 Task: Find connections with filter location Francisco Beltrão with filter topic #realtorwith filter profile language English with filter current company Next Education with filter school DAV UNIVERSITY, JALANDHAR with filter industry Marketing Services with filter service category Accounting with filter keywords title Engineer
Action: Mouse moved to (499, 91)
Screenshot: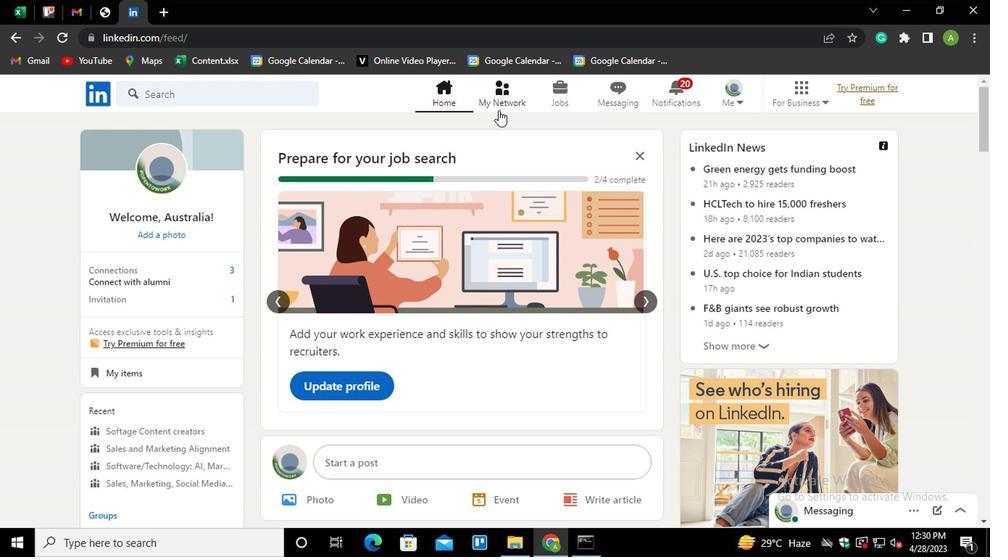 
Action: Mouse pressed left at (499, 91)
Screenshot: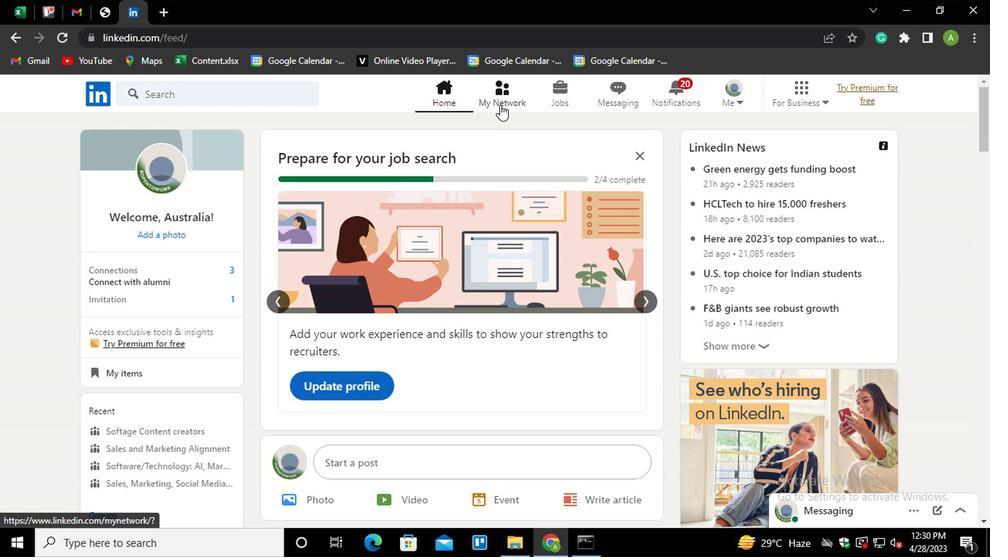 
Action: Mouse moved to (176, 164)
Screenshot: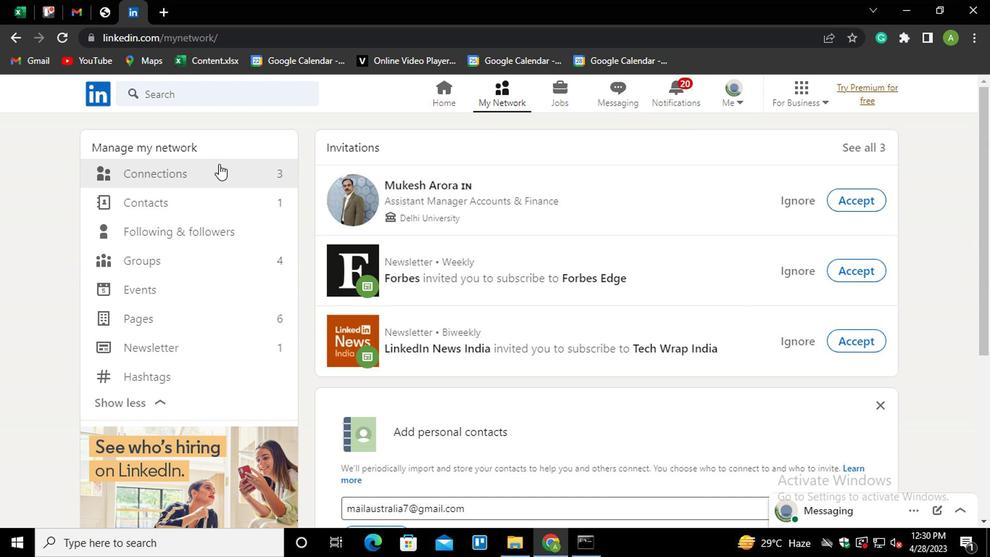 
Action: Mouse pressed left at (176, 164)
Screenshot: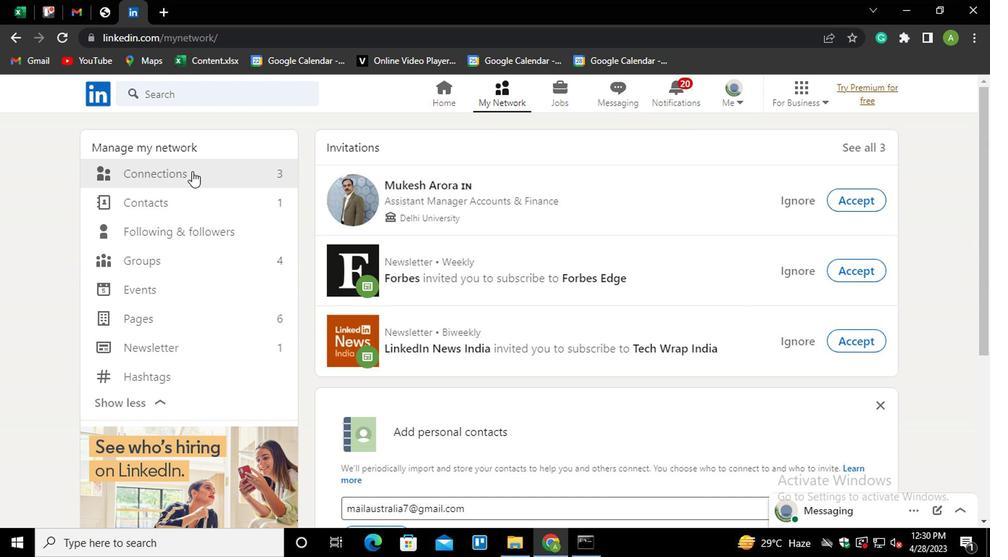 
Action: Mouse moved to (581, 171)
Screenshot: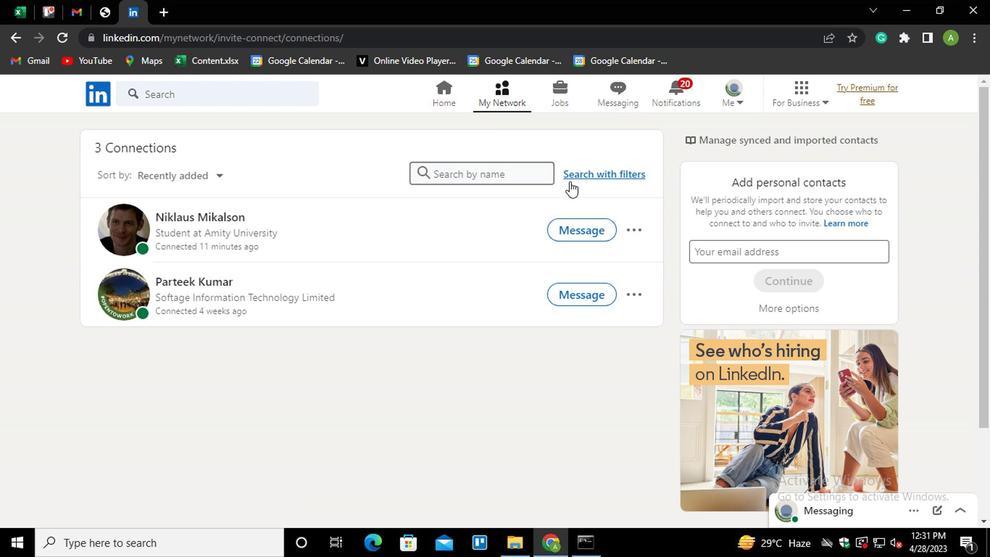 
Action: Mouse pressed left at (581, 171)
Screenshot: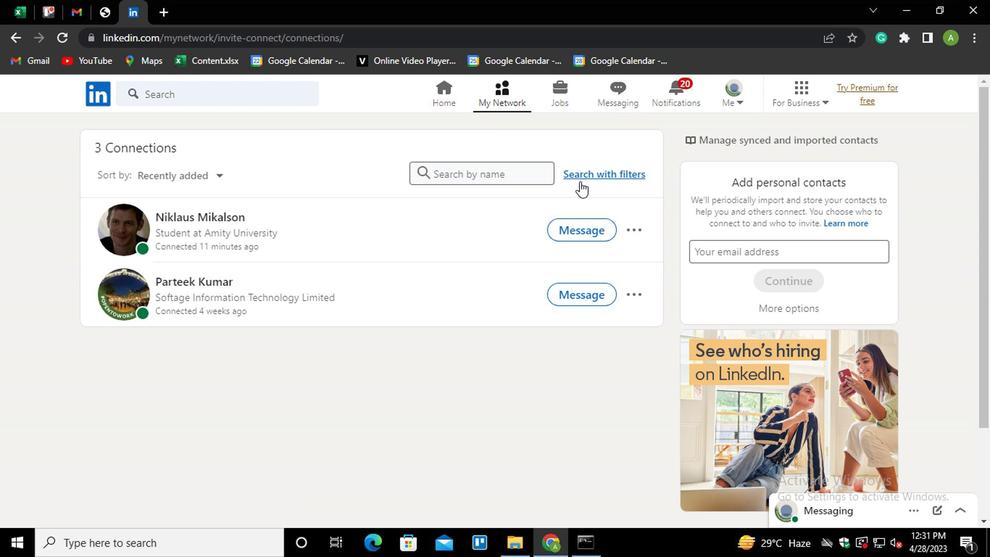 
Action: Mouse moved to (544, 124)
Screenshot: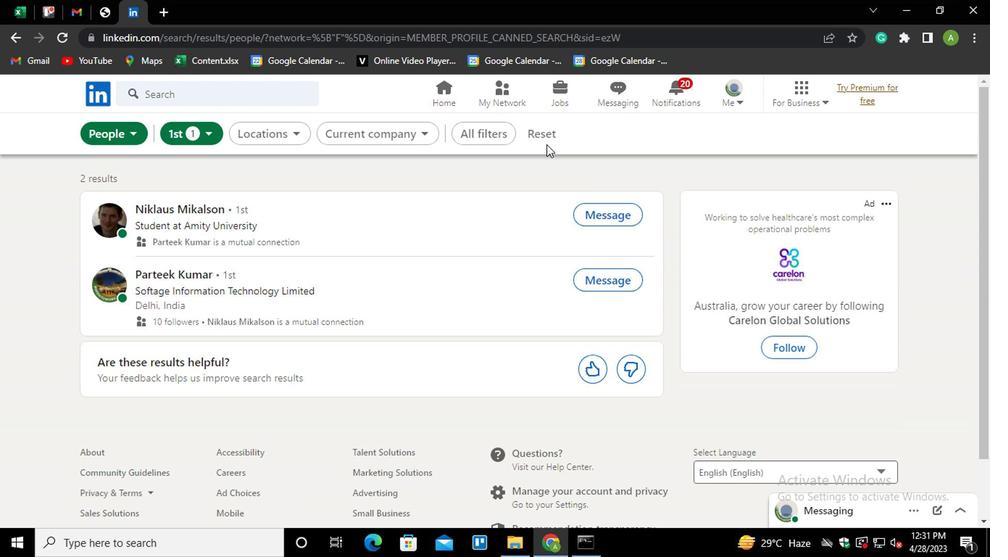 
Action: Mouse pressed left at (544, 124)
Screenshot: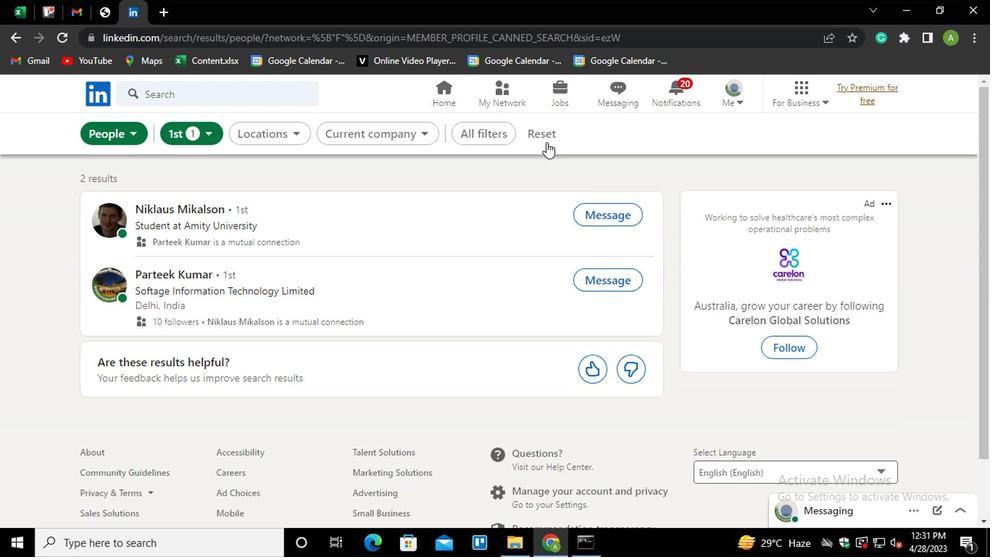 
Action: Mouse moved to (526, 121)
Screenshot: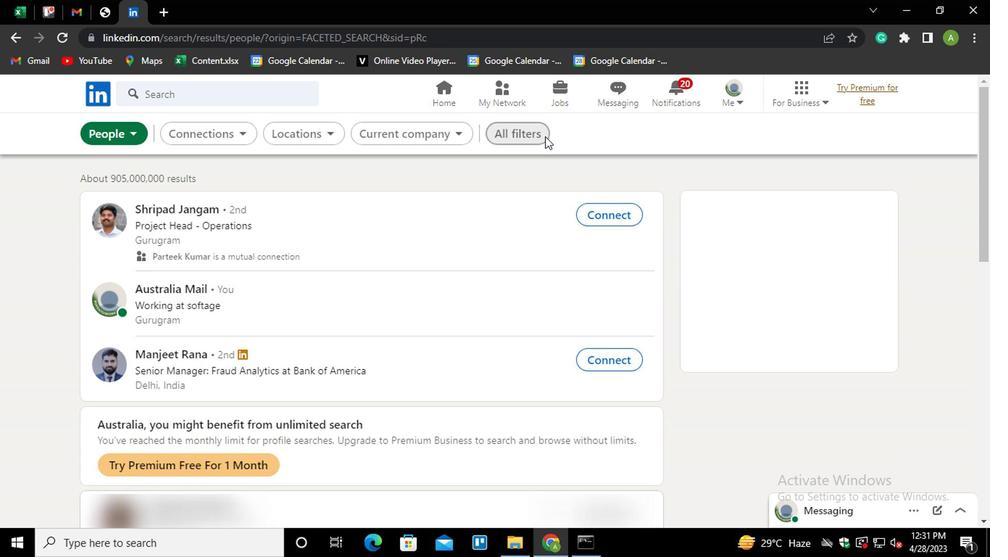 
Action: Mouse pressed left at (526, 121)
Screenshot: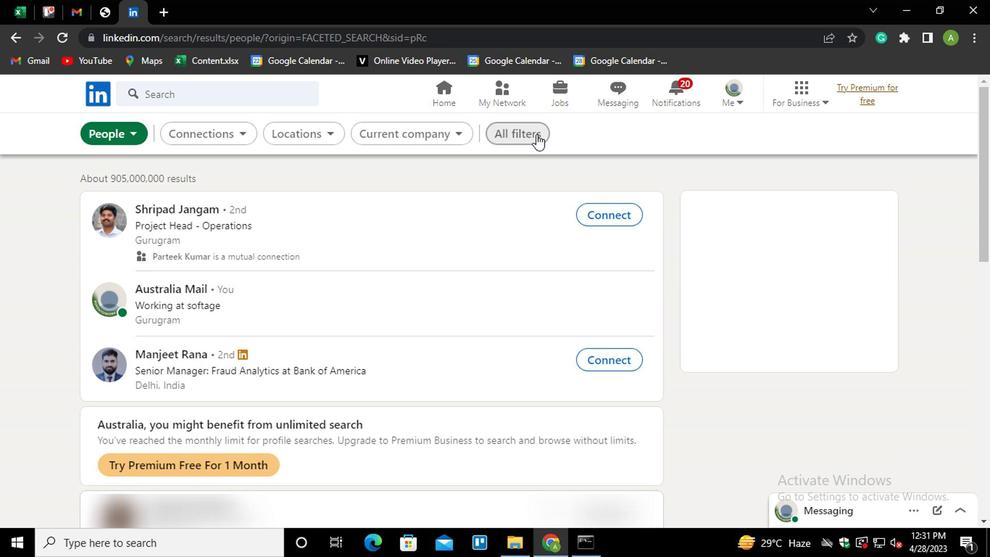
Action: Mouse moved to (734, 328)
Screenshot: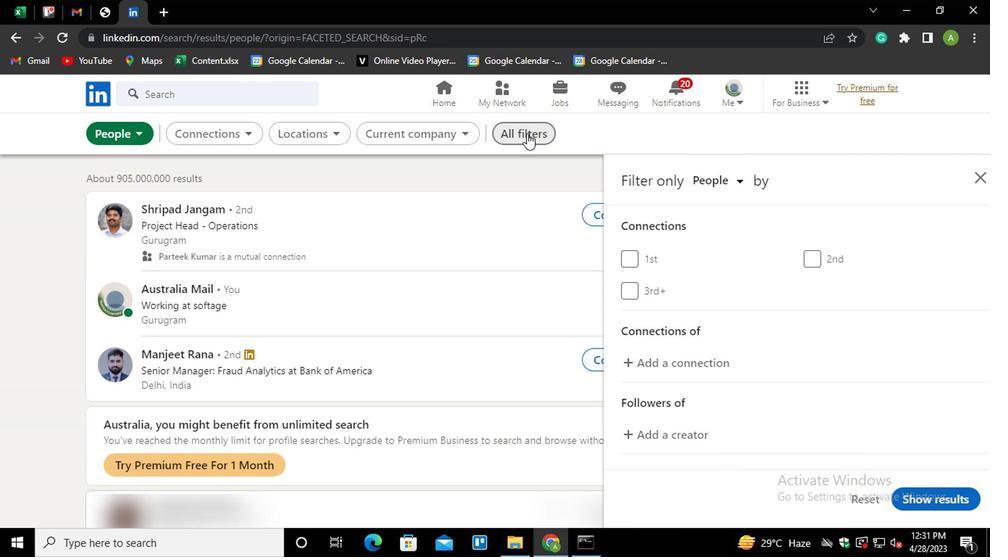 
Action: Mouse scrolled (734, 328) with delta (0, 0)
Screenshot: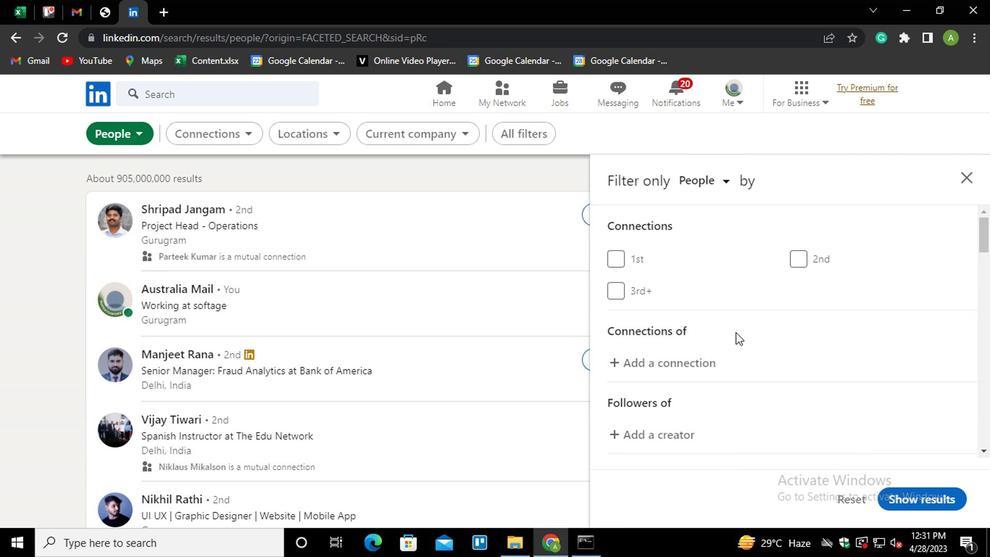 
Action: Mouse scrolled (734, 328) with delta (0, 0)
Screenshot: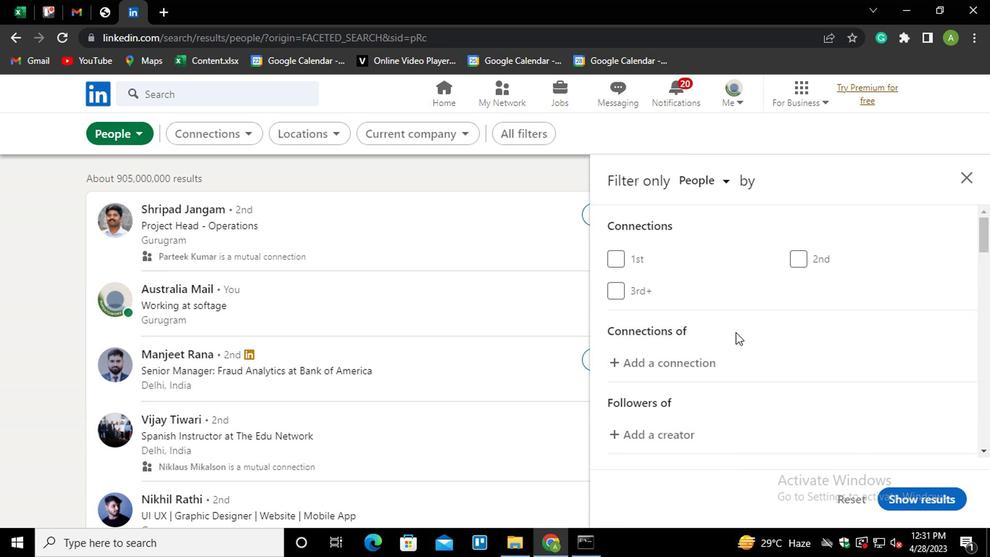 
Action: Mouse scrolled (734, 328) with delta (0, 0)
Screenshot: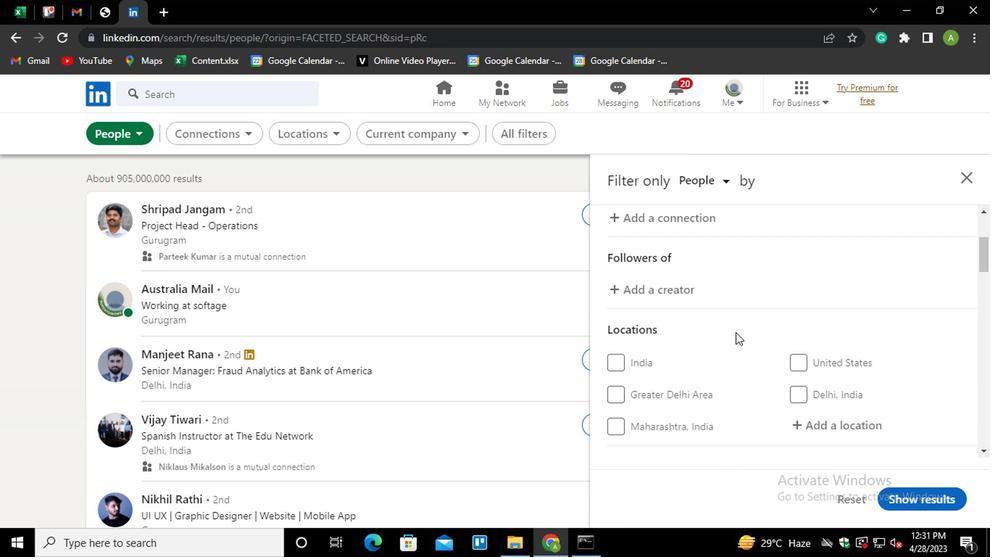 
Action: Mouse moved to (819, 351)
Screenshot: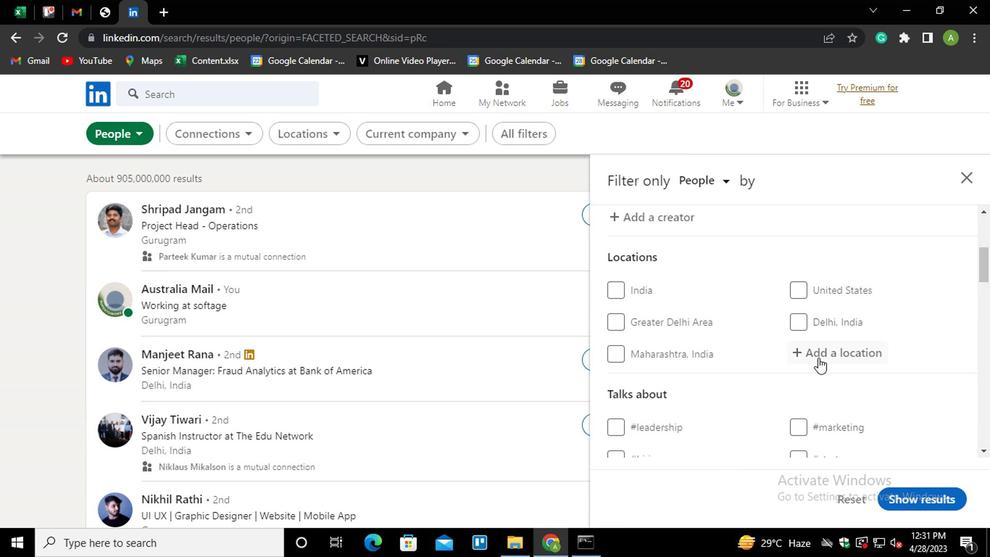 
Action: Mouse pressed left at (819, 351)
Screenshot: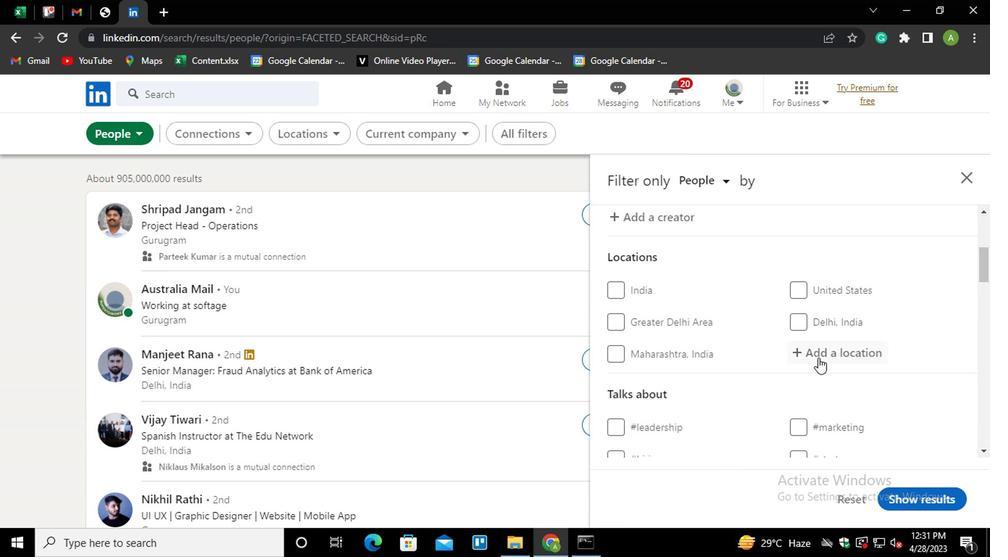 
Action: Key pressed <Key.shift>FRANSI<Key.backspace><Key.backspace>CISCO<Key.down><Key.down><Key.down><Key.down><Key.down><Key.down><Key.enter>
Screenshot: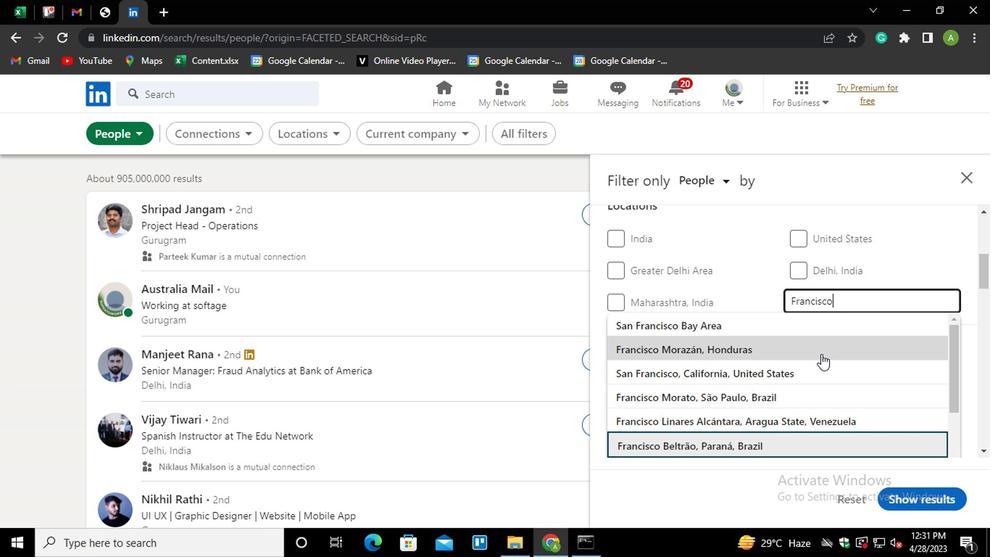 
Action: Mouse scrolled (819, 350) with delta (0, 0)
Screenshot: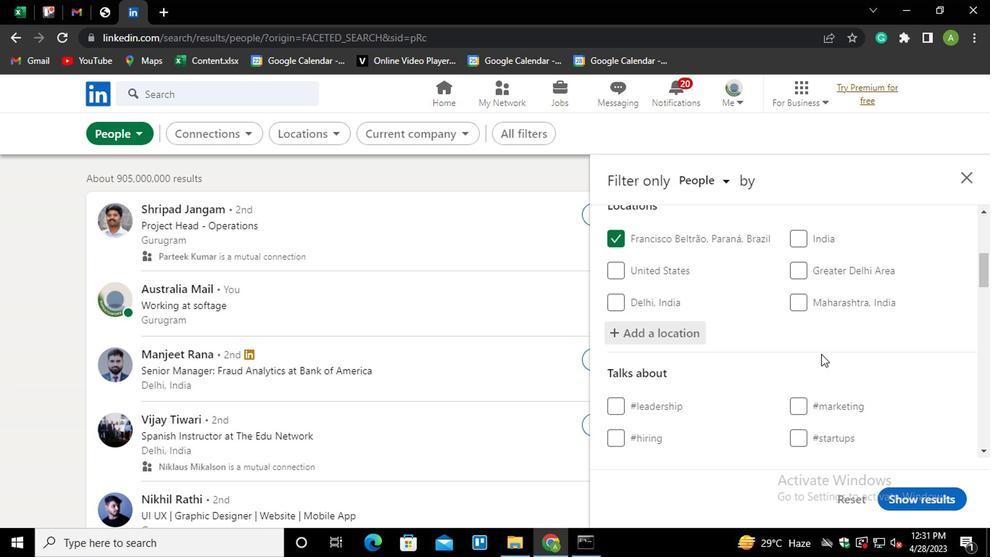 
Action: Mouse scrolled (819, 350) with delta (0, 0)
Screenshot: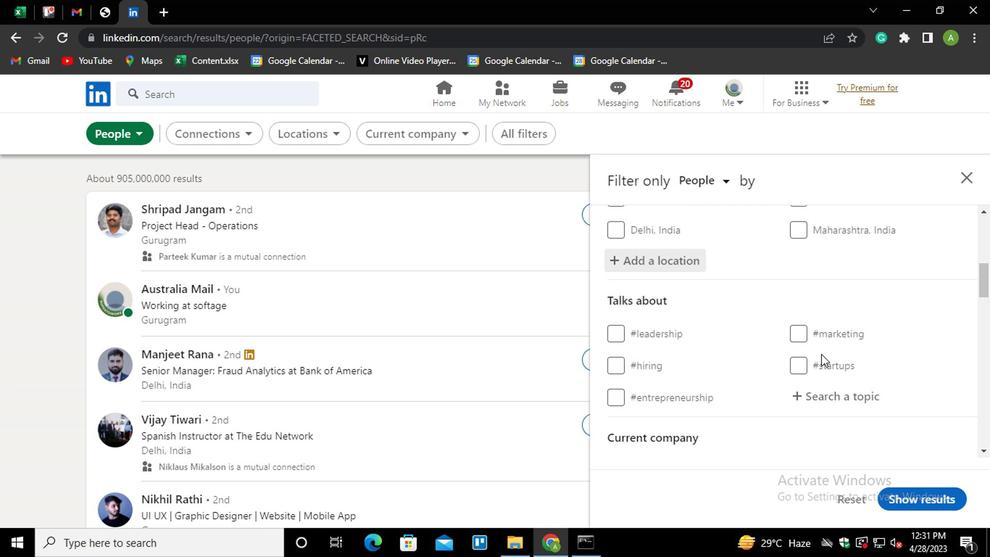
Action: Mouse moved to (820, 317)
Screenshot: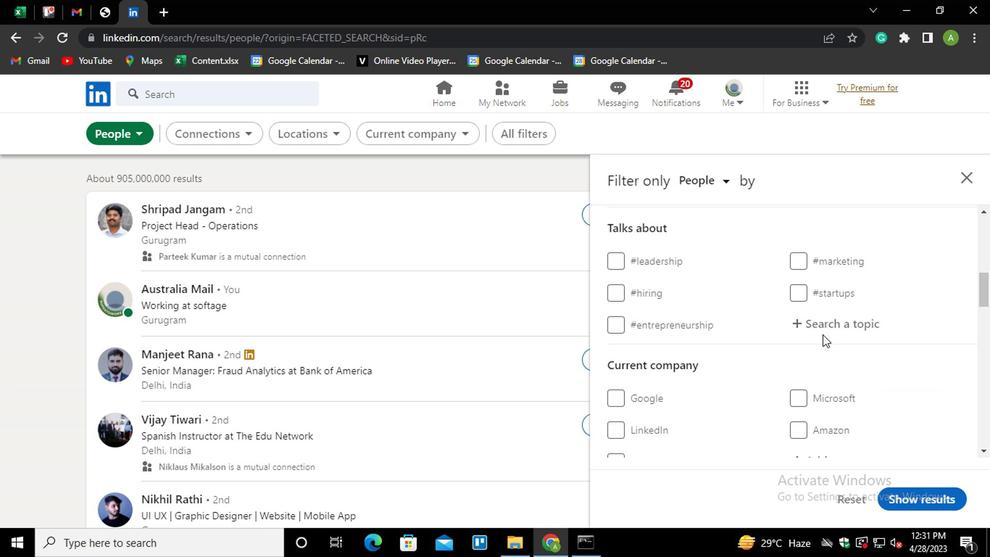 
Action: Mouse pressed left at (820, 317)
Screenshot: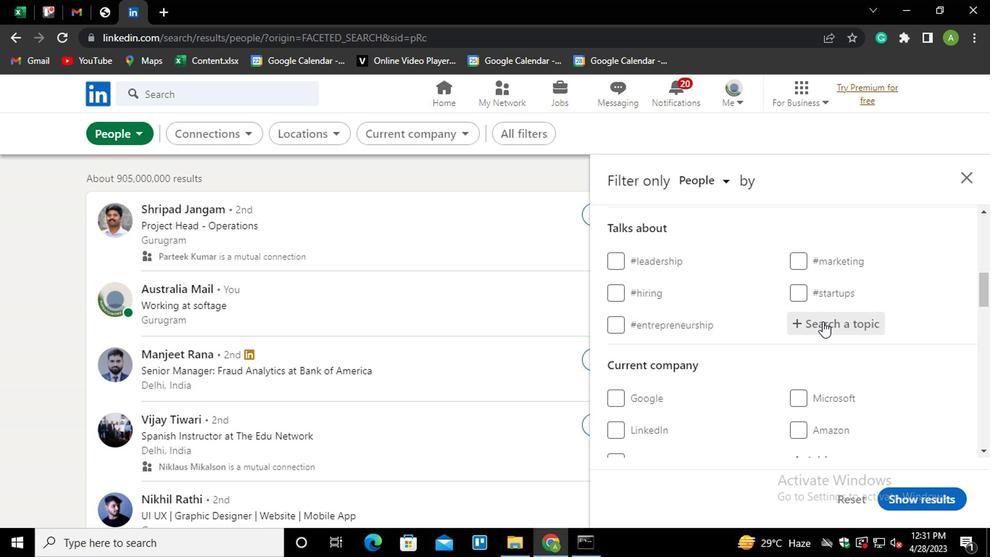 
Action: Key pressed REALTOR<Key.down><Key.enter>
Screenshot: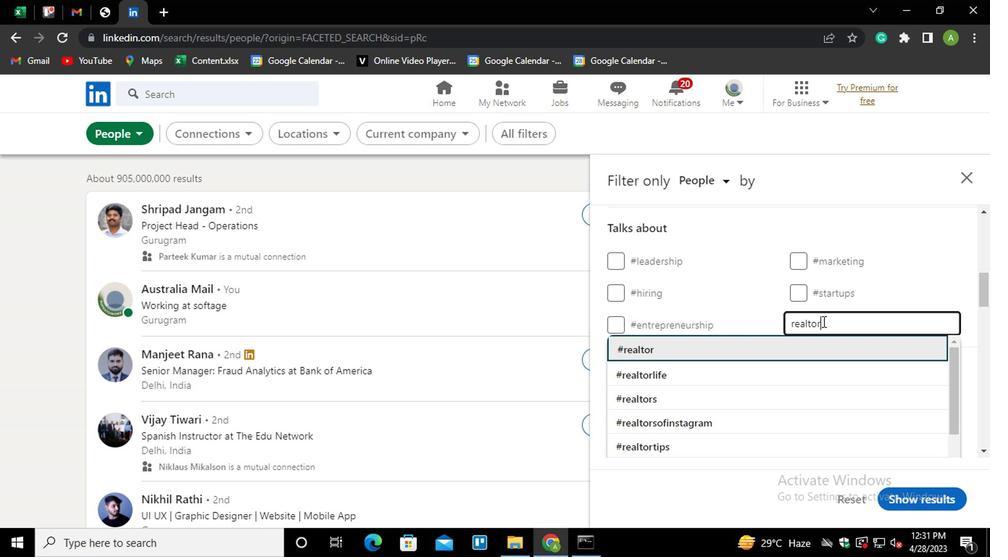 
Action: Mouse scrolled (820, 316) with delta (0, 0)
Screenshot: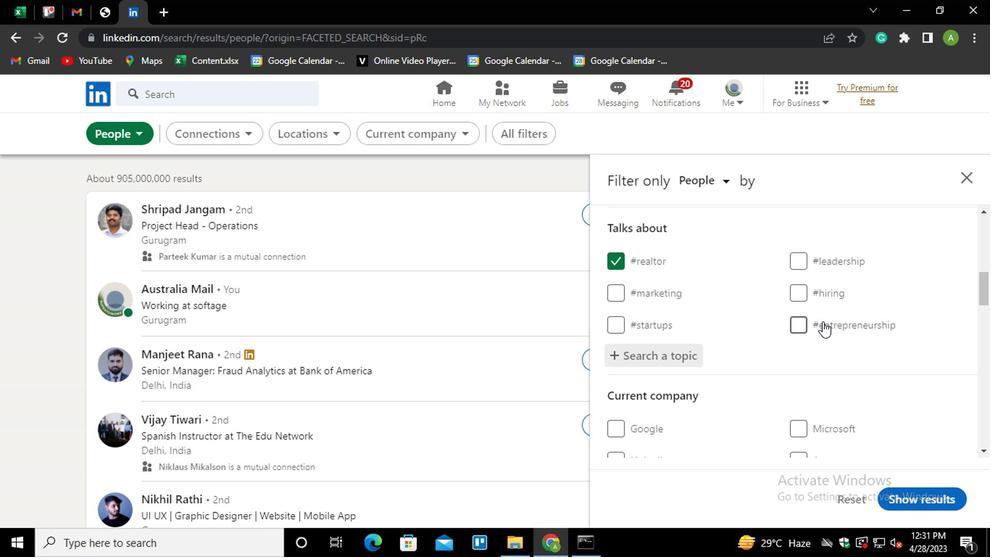 
Action: Mouse scrolled (820, 316) with delta (0, 0)
Screenshot: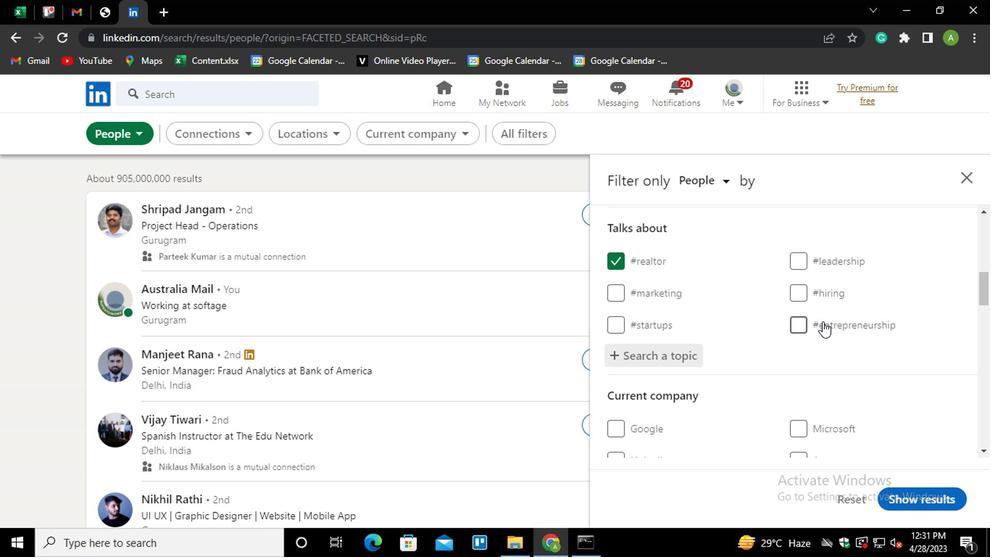 
Action: Mouse scrolled (820, 316) with delta (0, 0)
Screenshot: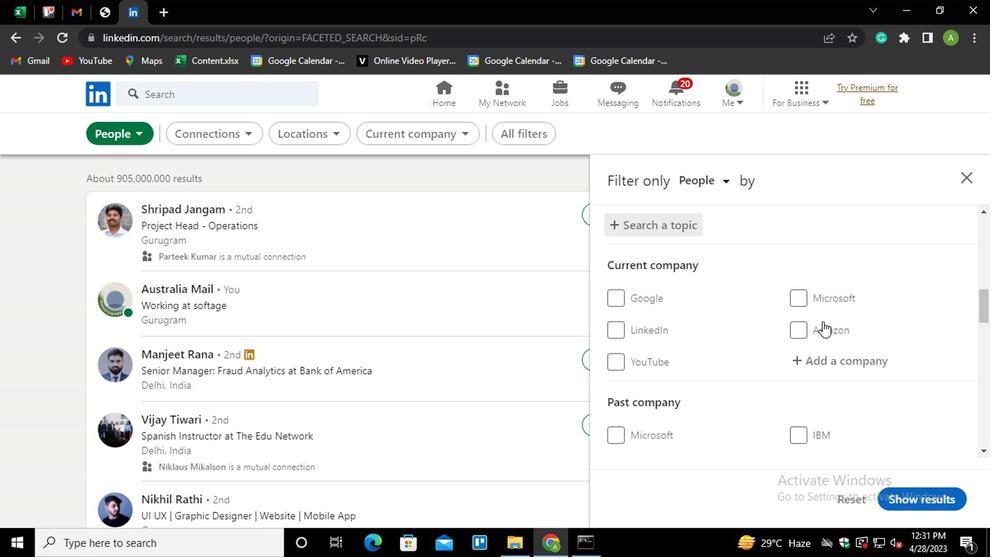 
Action: Mouse scrolled (820, 316) with delta (0, 0)
Screenshot: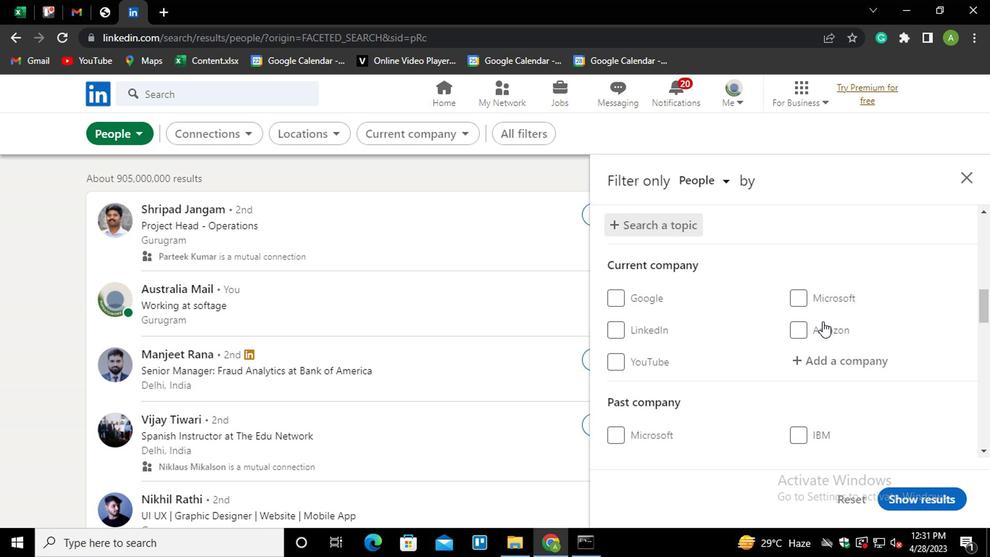 
Action: Mouse scrolled (820, 316) with delta (0, 0)
Screenshot: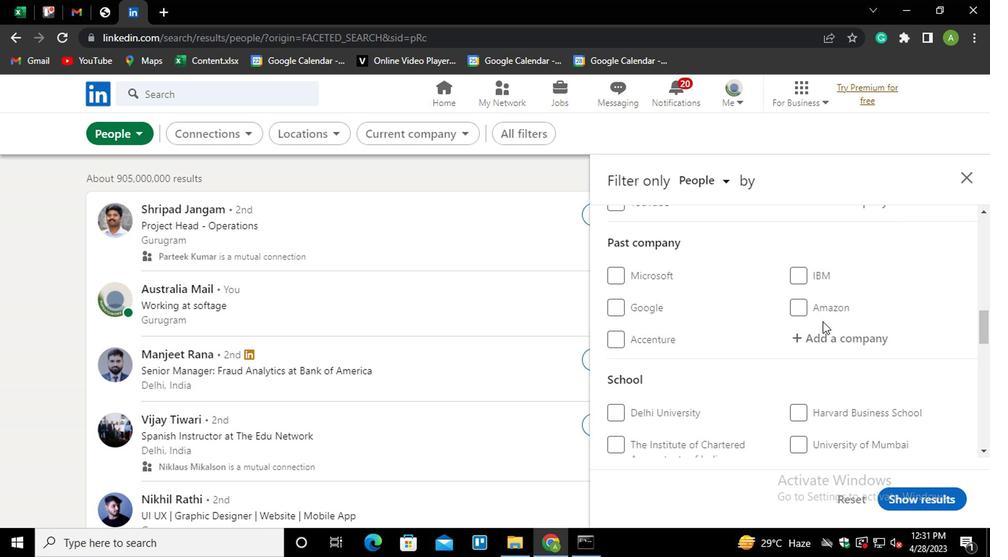 
Action: Mouse scrolled (820, 316) with delta (0, 0)
Screenshot: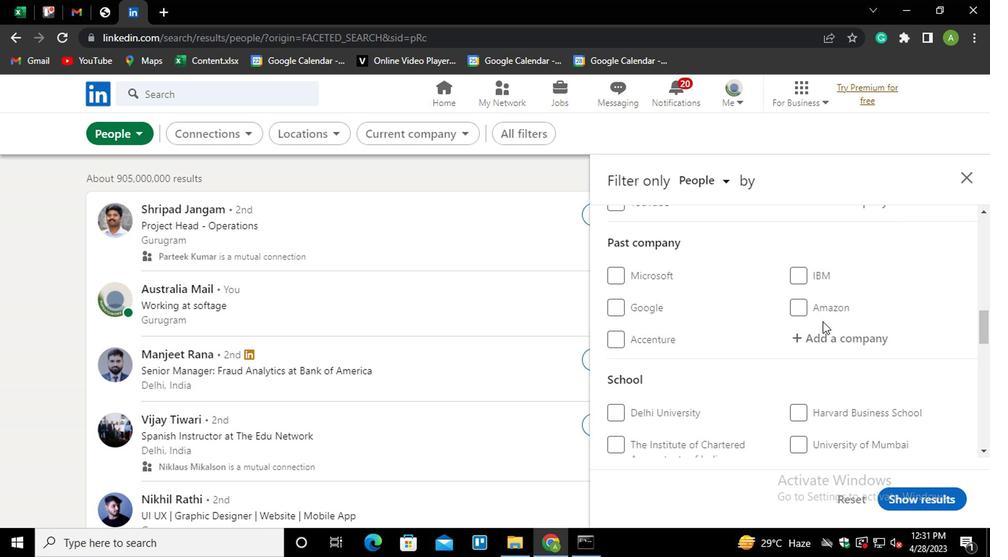 
Action: Mouse scrolled (820, 316) with delta (0, 0)
Screenshot: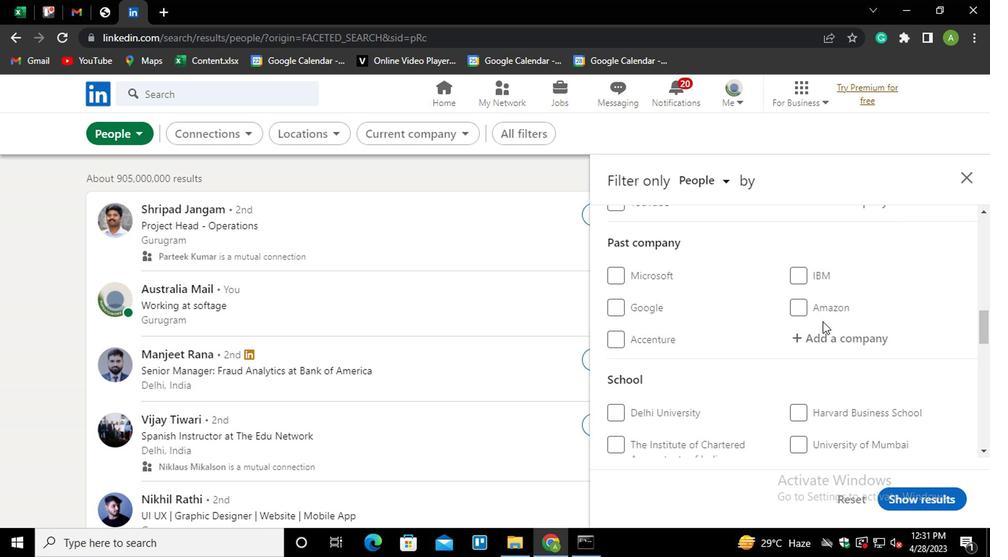 
Action: Mouse scrolled (820, 316) with delta (0, 0)
Screenshot: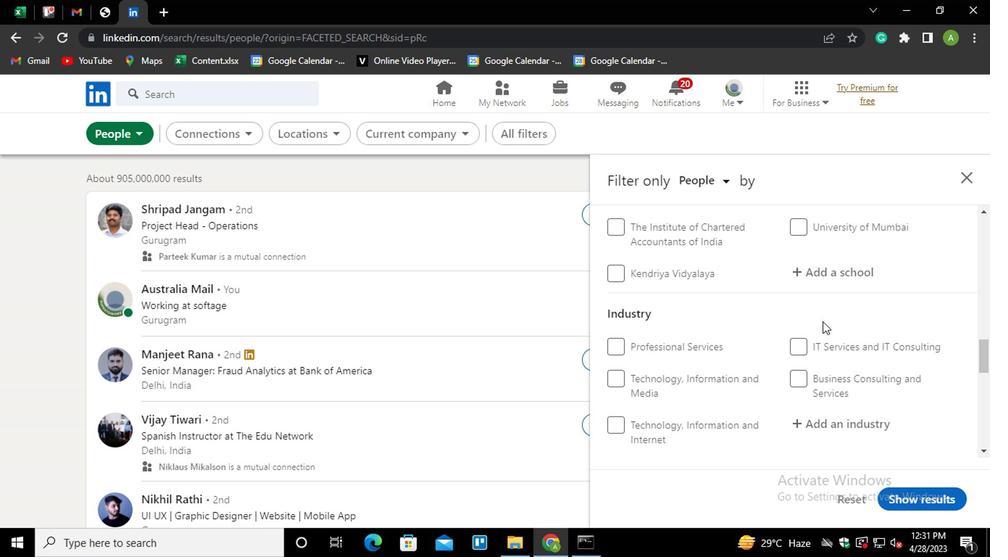 
Action: Mouse scrolled (820, 316) with delta (0, 0)
Screenshot: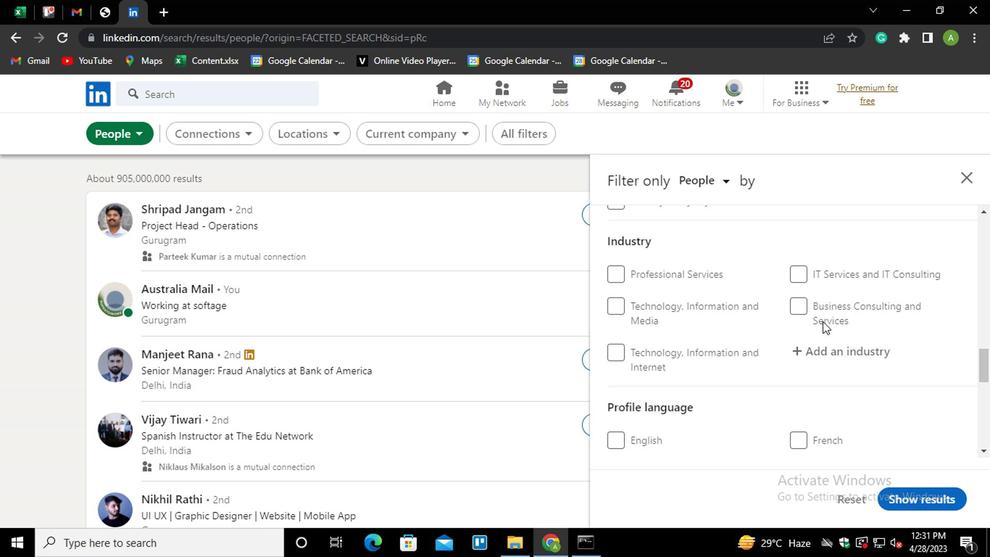
Action: Mouse scrolled (820, 316) with delta (0, 0)
Screenshot: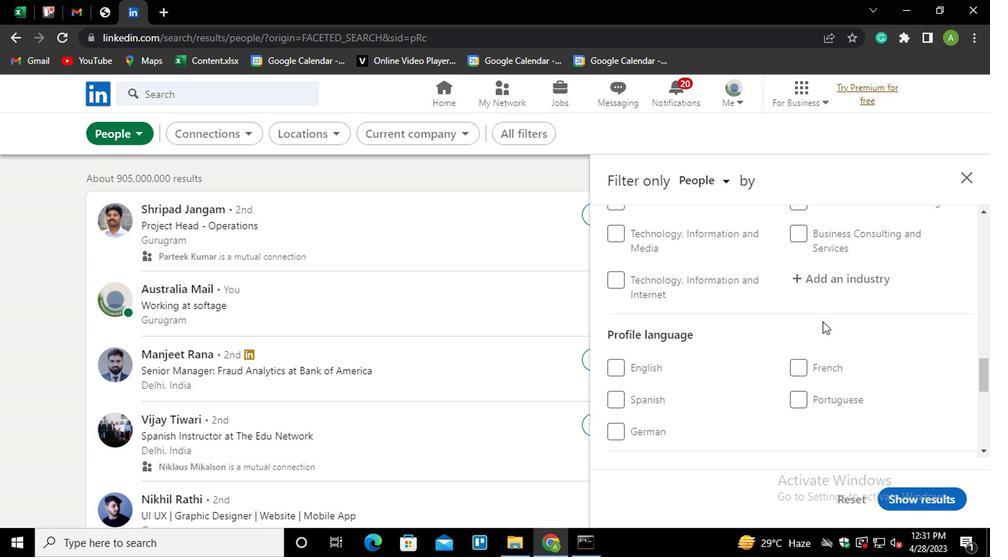 
Action: Mouse moved to (614, 281)
Screenshot: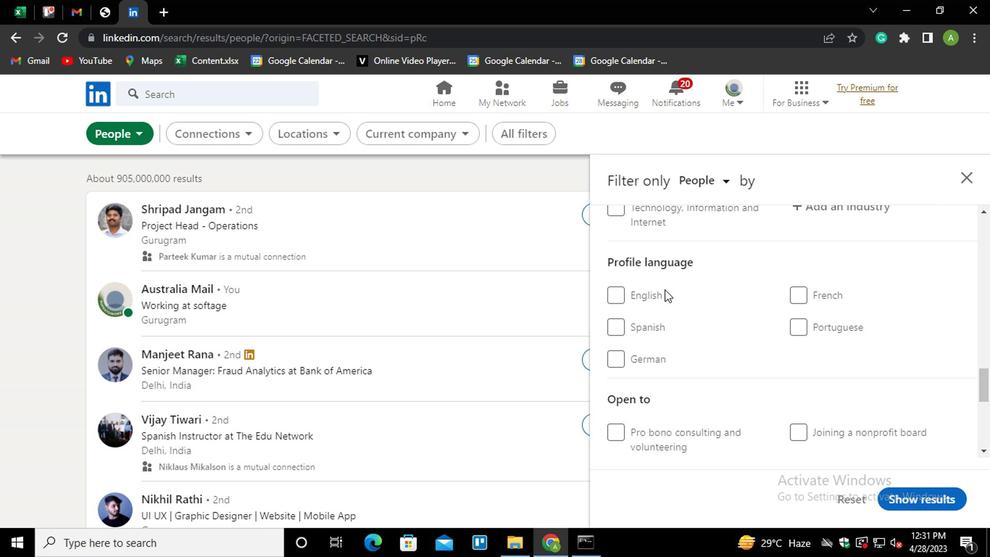 
Action: Mouse pressed left at (614, 281)
Screenshot: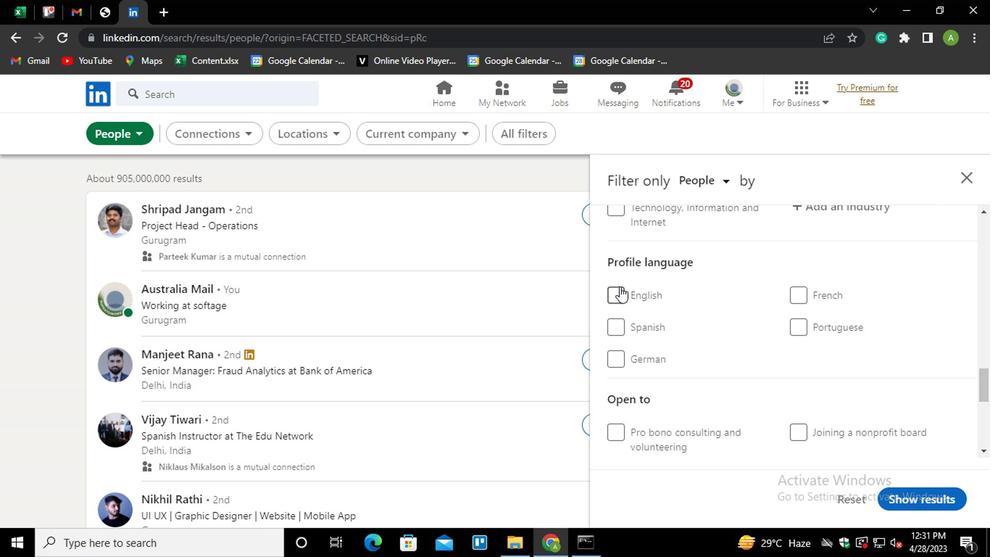 
Action: Mouse moved to (760, 359)
Screenshot: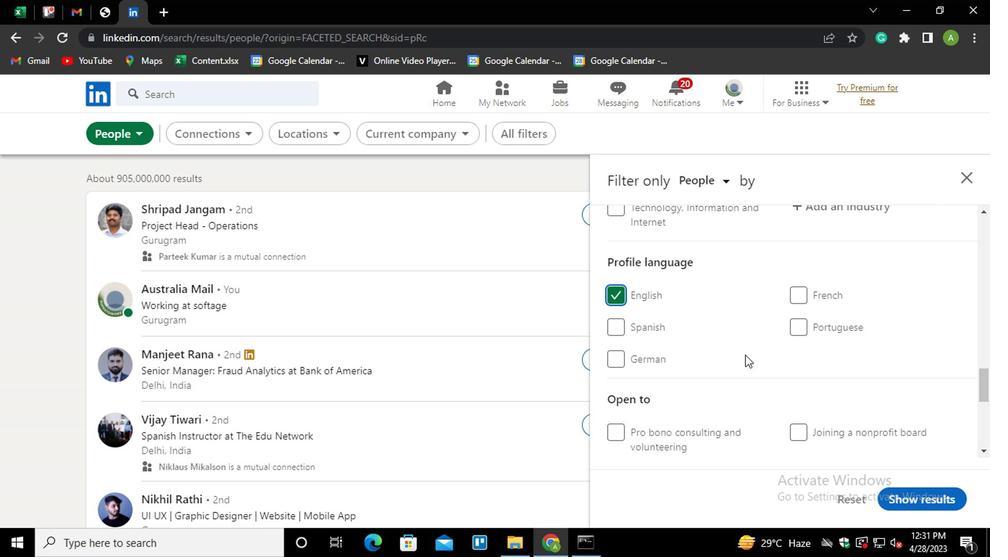 
Action: Mouse scrolled (760, 360) with delta (0, 1)
Screenshot: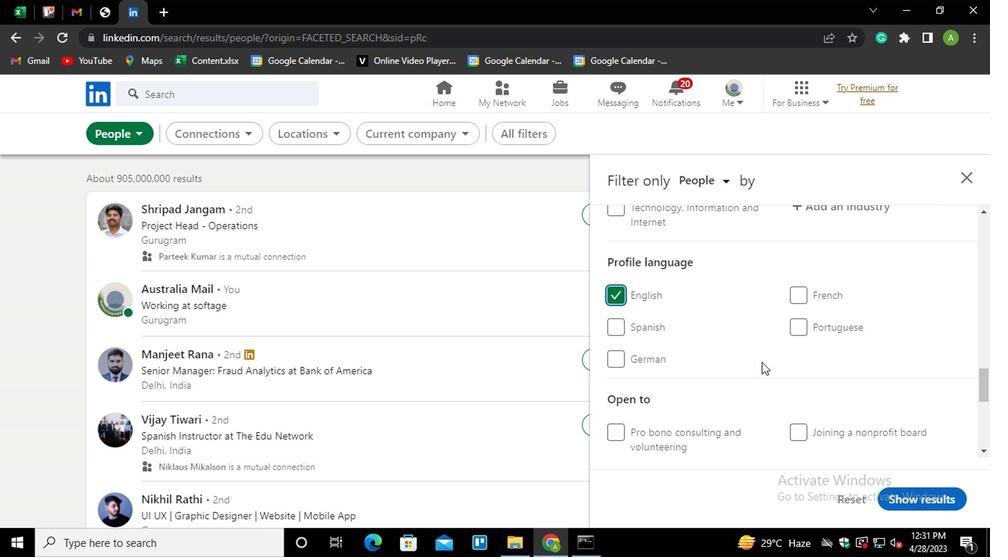 
Action: Mouse scrolled (760, 360) with delta (0, 1)
Screenshot: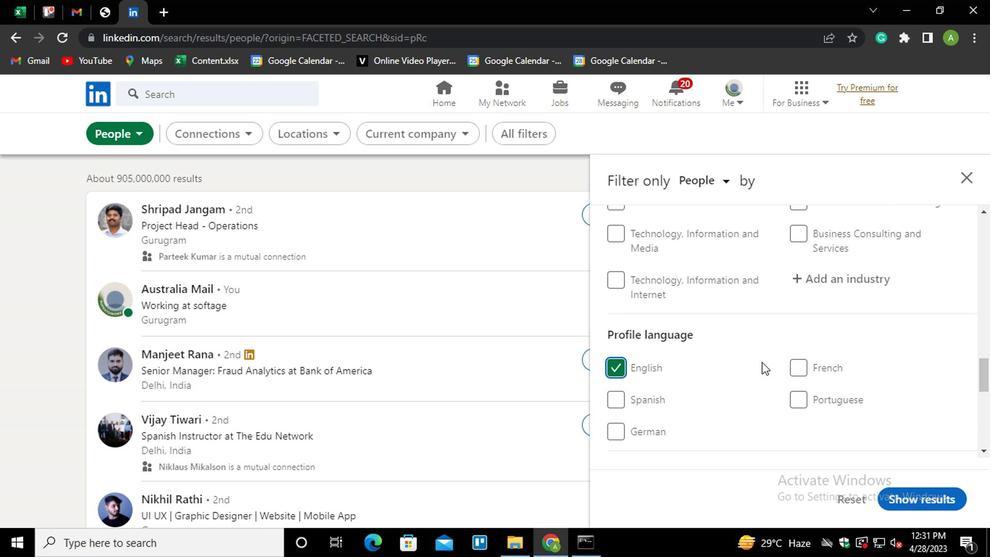 
Action: Mouse scrolled (760, 360) with delta (0, 1)
Screenshot: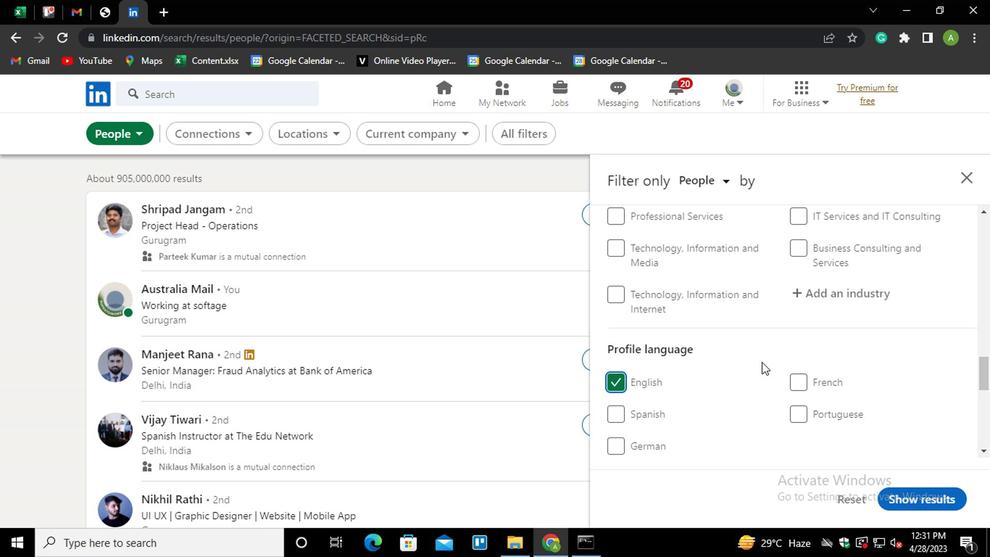 
Action: Mouse scrolled (760, 360) with delta (0, 1)
Screenshot: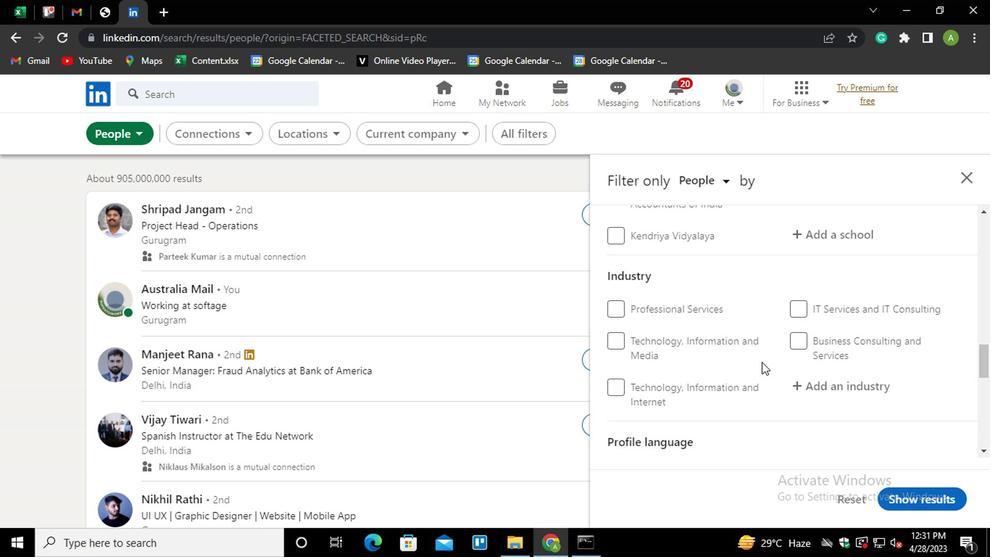 
Action: Mouse scrolled (760, 360) with delta (0, 1)
Screenshot: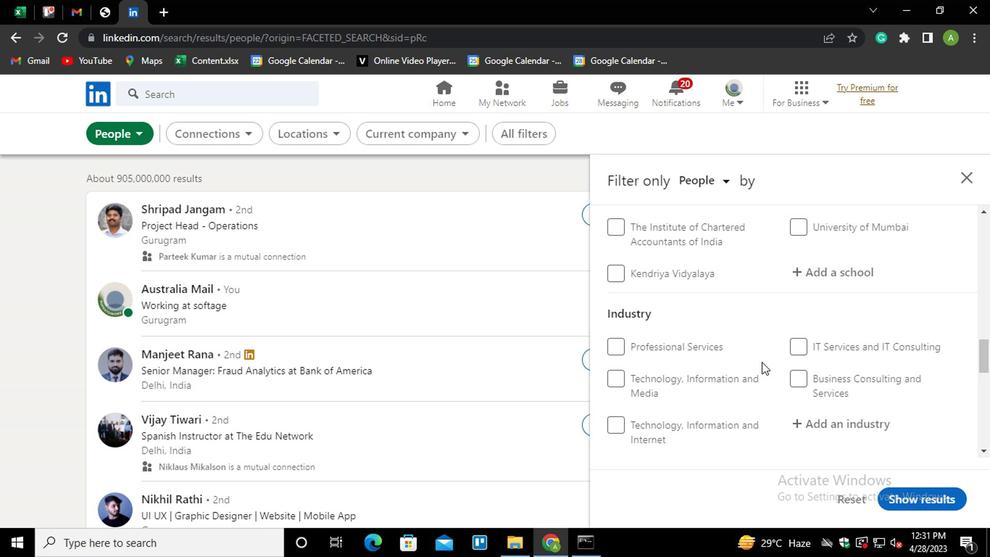 
Action: Mouse scrolled (760, 360) with delta (0, 1)
Screenshot: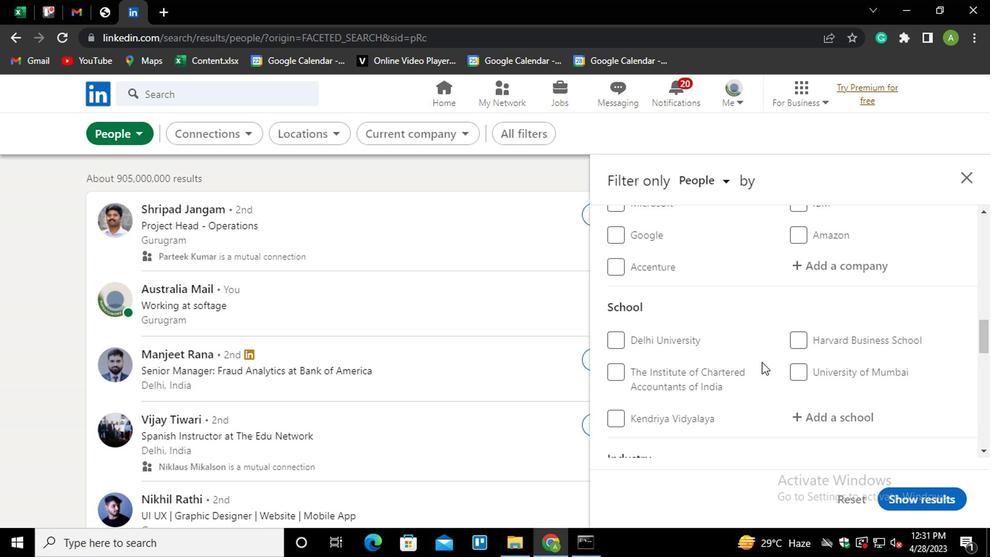 
Action: Mouse scrolled (760, 360) with delta (0, 1)
Screenshot: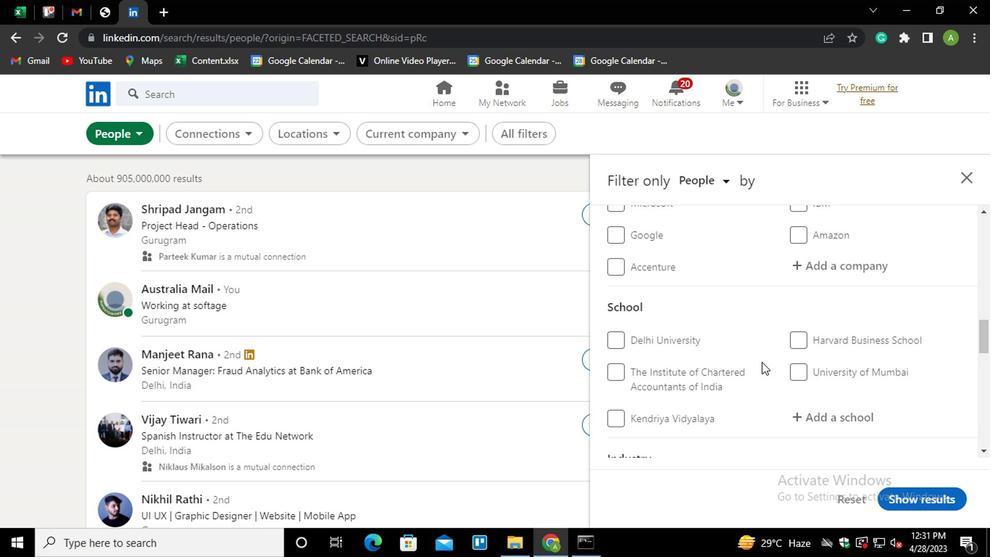 
Action: Mouse scrolled (760, 360) with delta (0, 1)
Screenshot: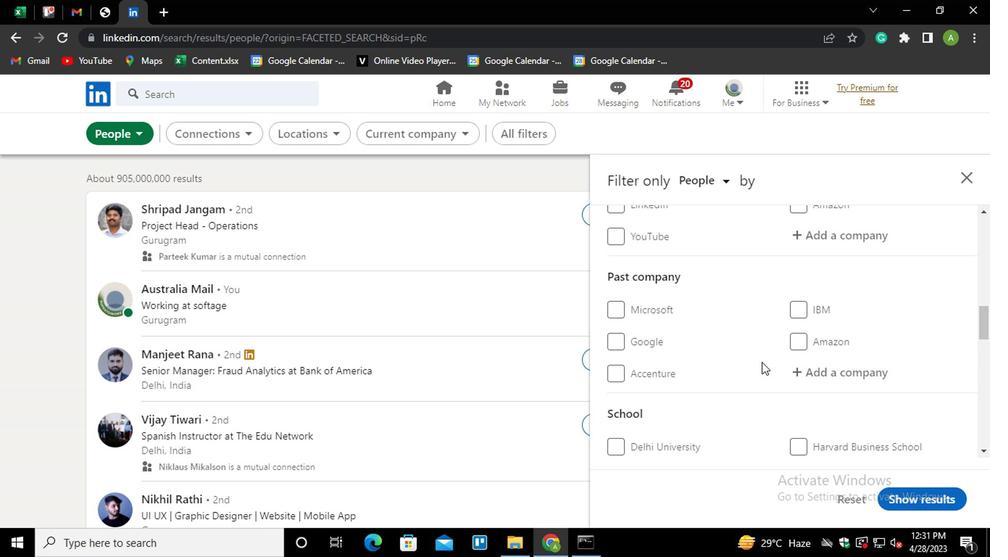 
Action: Mouse moved to (820, 336)
Screenshot: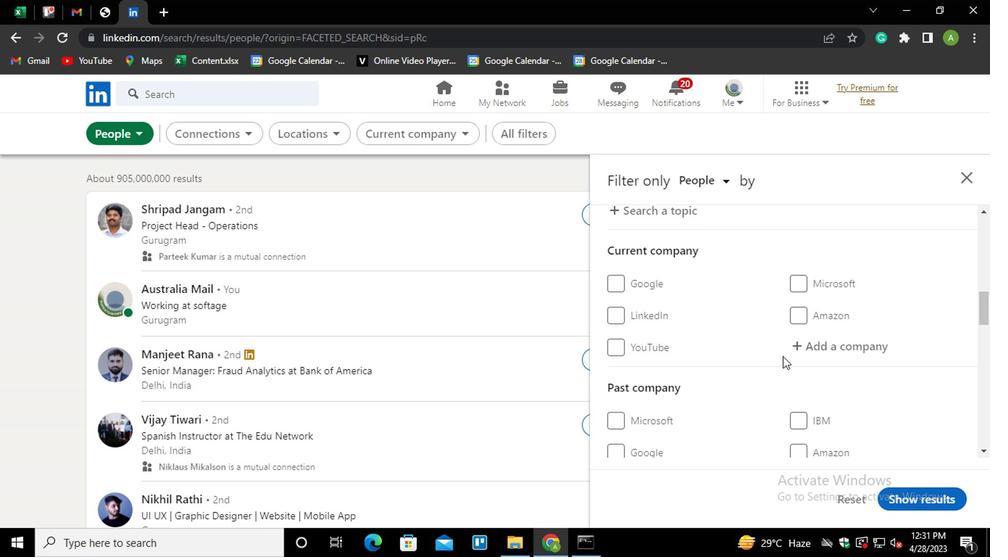 
Action: Mouse pressed left at (820, 336)
Screenshot: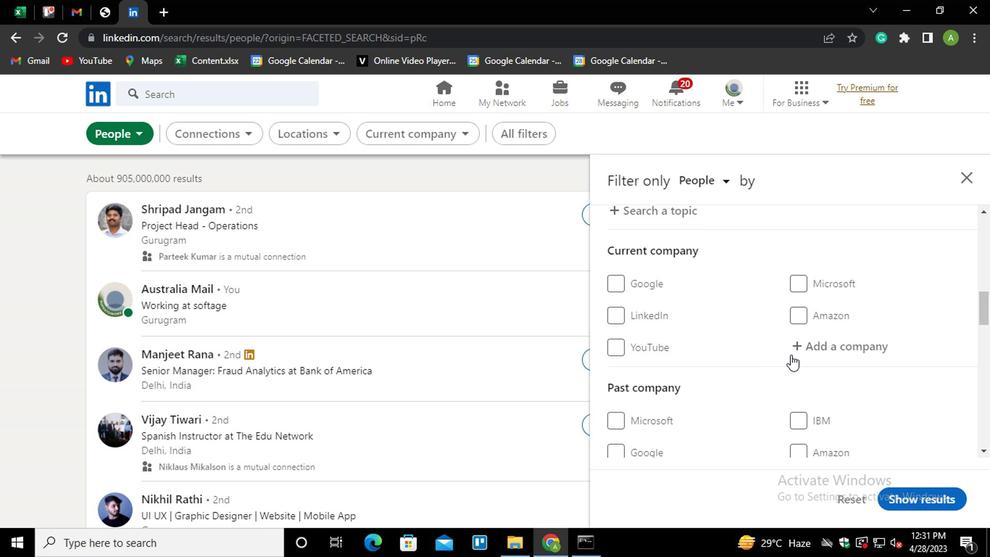 
Action: Key pressed <Key.shift>NEXT<Key.space>EDUCA<Key.down><Key.enter>
Screenshot: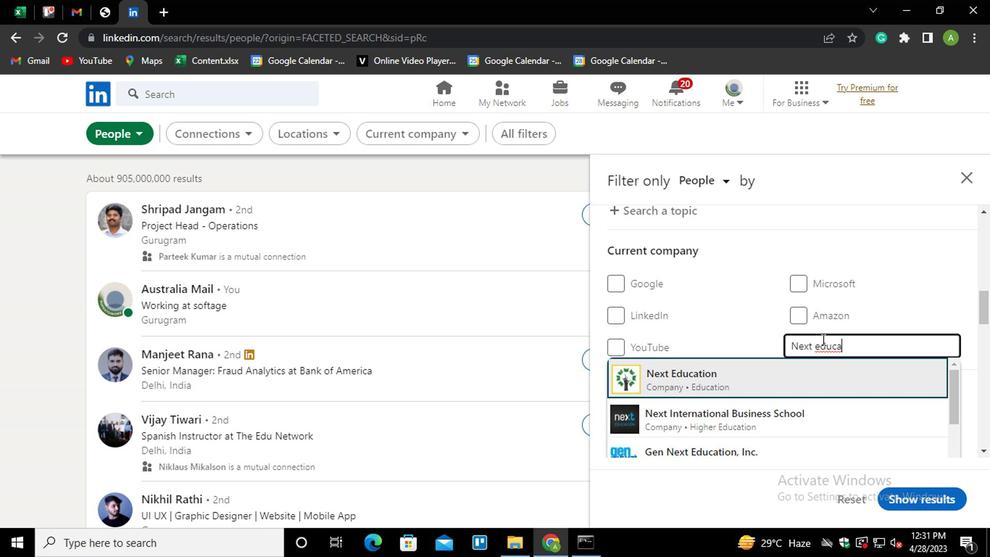 
Action: Mouse scrolled (820, 335) with delta (0, -1)
Screenshot: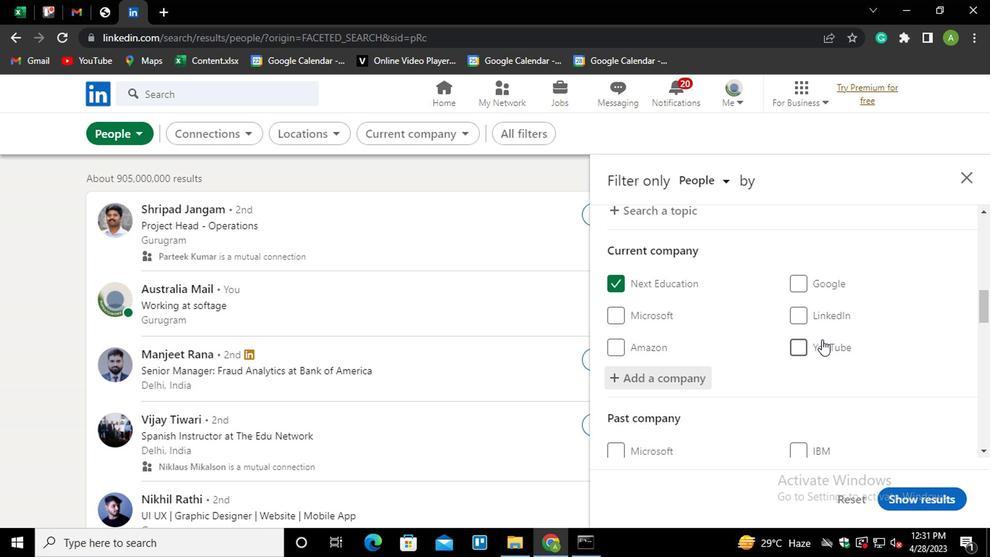 
Action: Mouse scrolled (820, 335) with delta (0, -1)
Screenshot: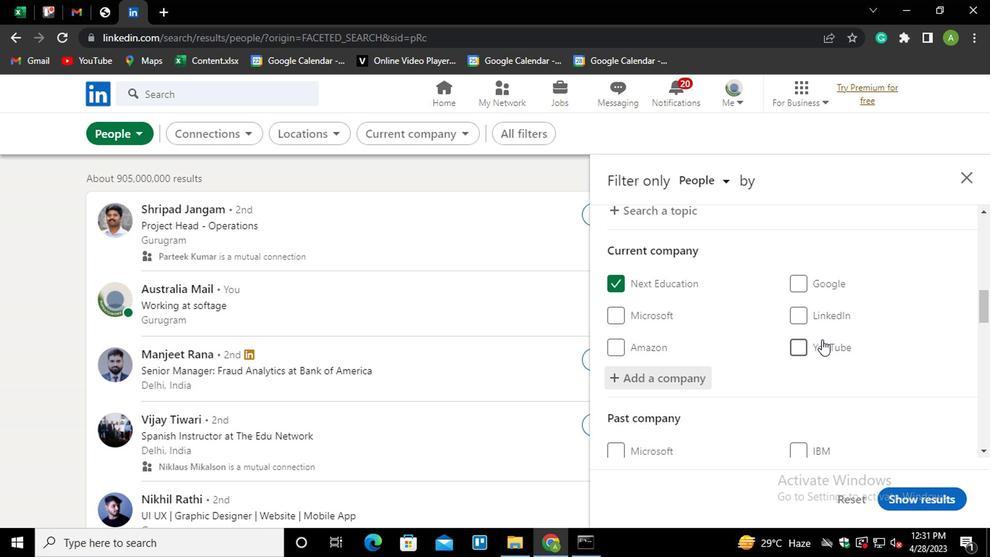 
Action: Mouse scrolled (820, 335) with delta (0, -1)
Screenshot: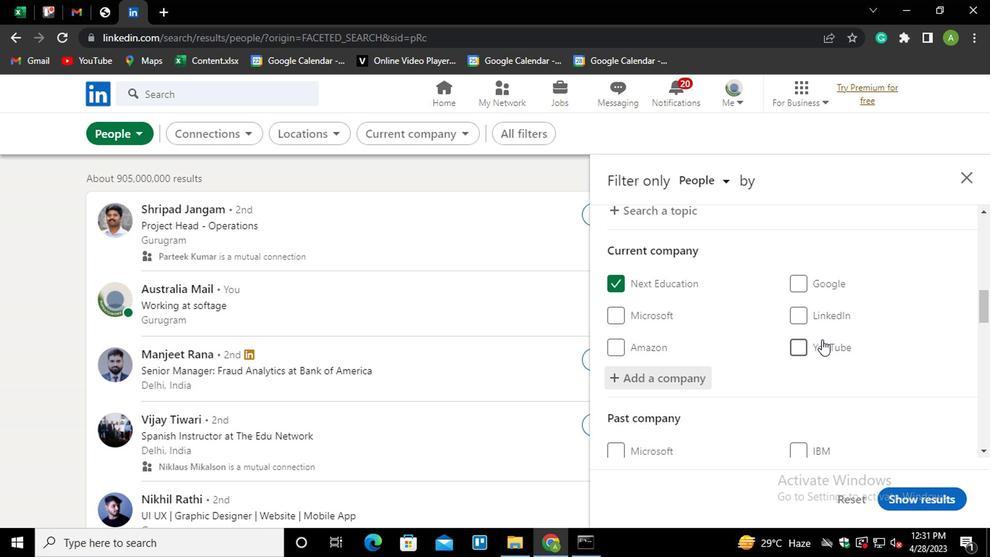
Action: Mouse moved to (823, 348)
Screenshot: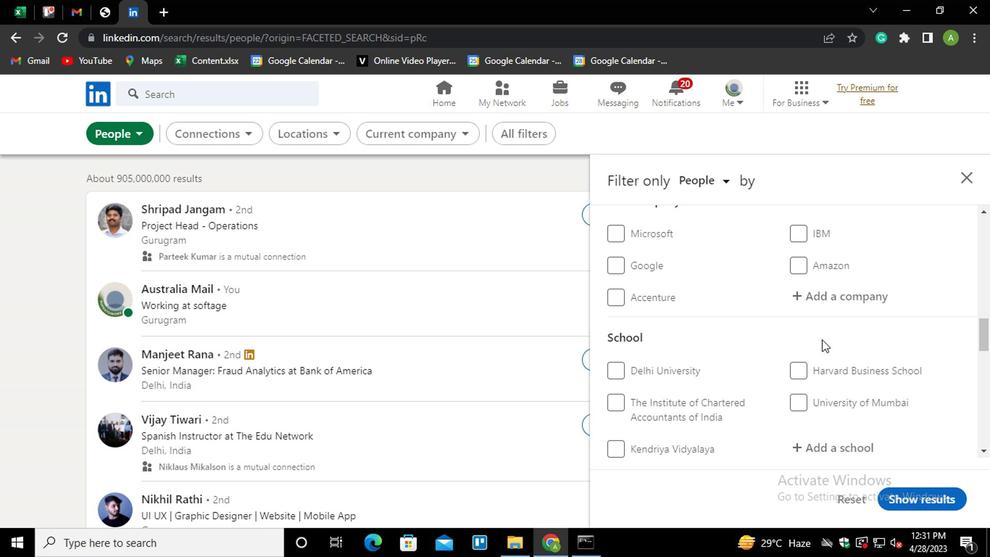 
Action: Mouse scrolled (823, 347) with delta (0, 0)
Screenshot: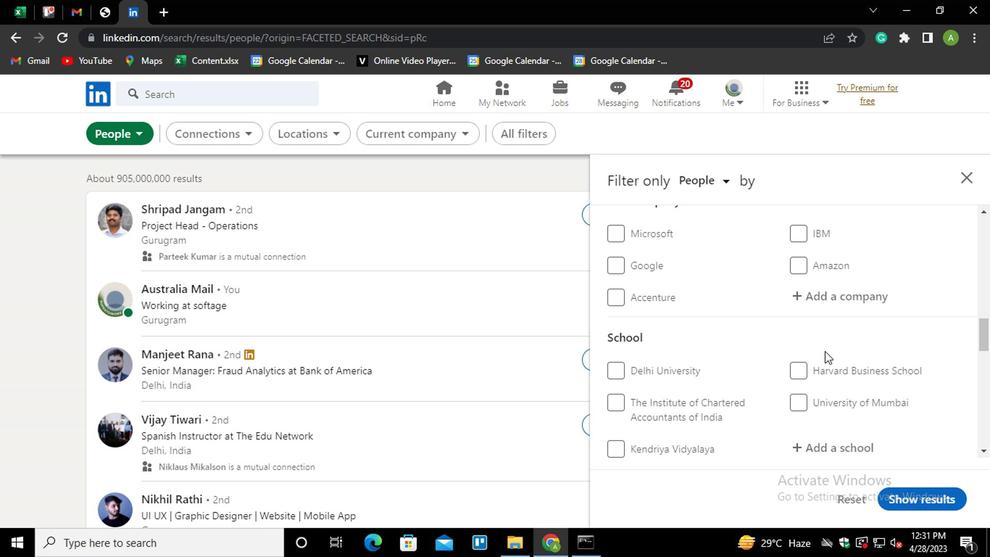 
Action: Mouse scrolled (823, 347) with delta (0, 0)
Screenshot: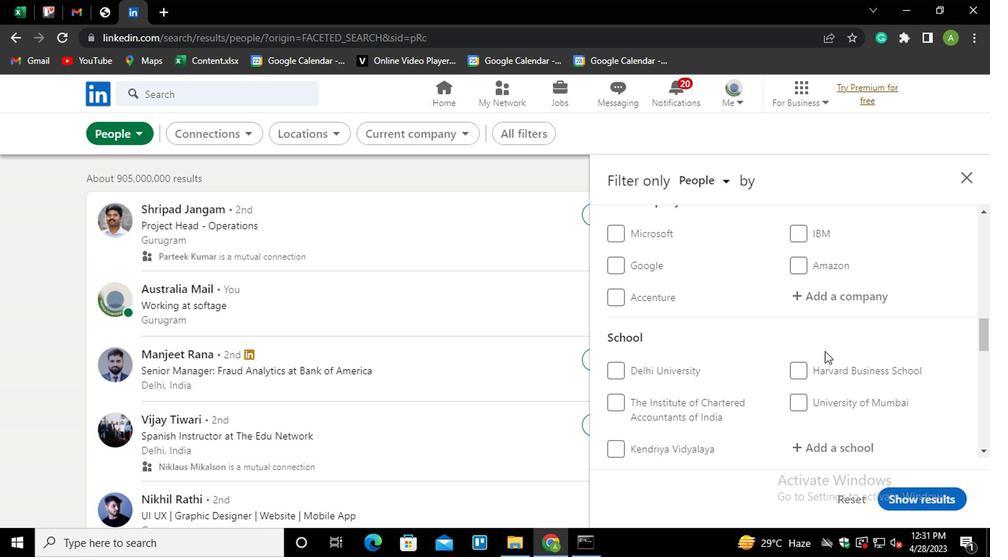 
Action: Mouse moved to (821, 304)
Screenshot: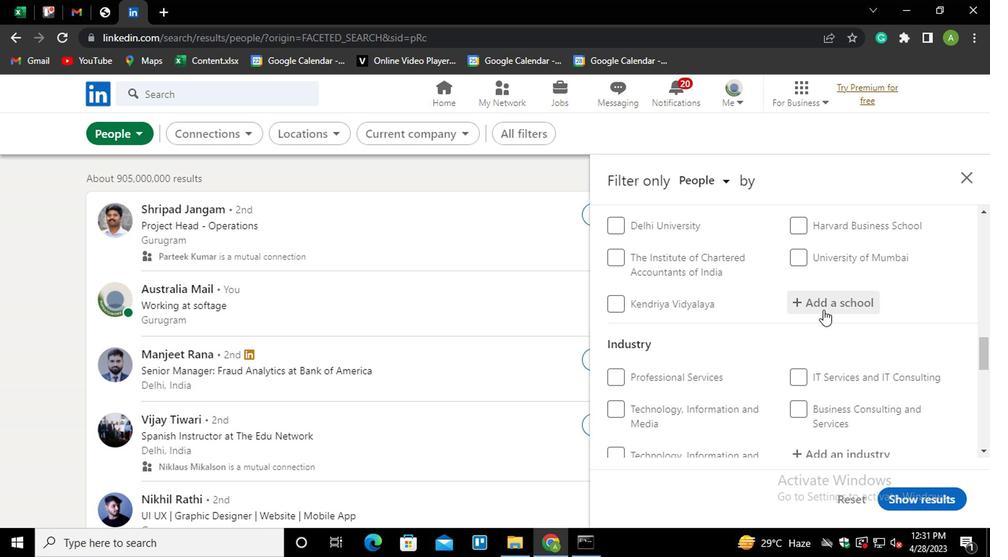 
Action: Mouse pressed left at (821, 304)
Screenshot: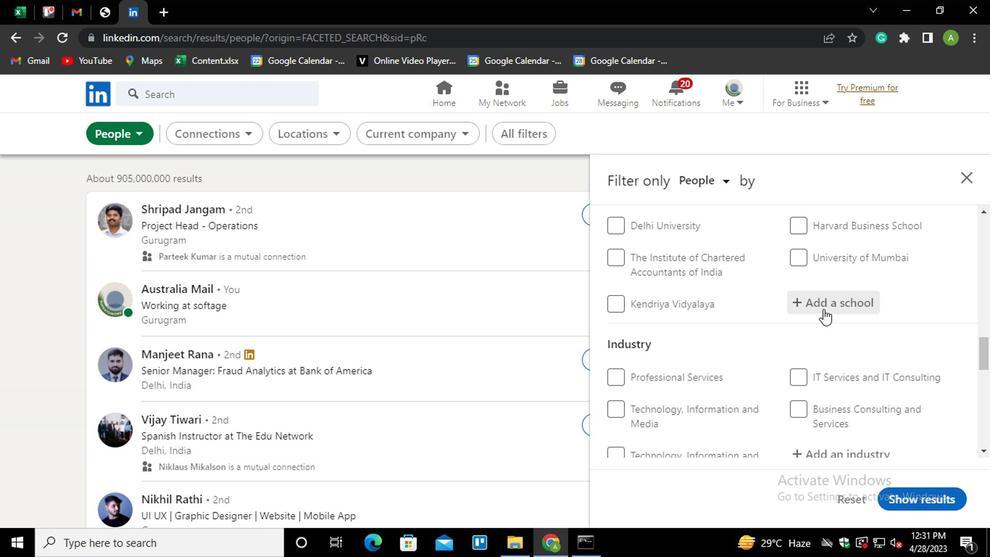 
Action: Mouse moved to (820, 304)
Screenshot: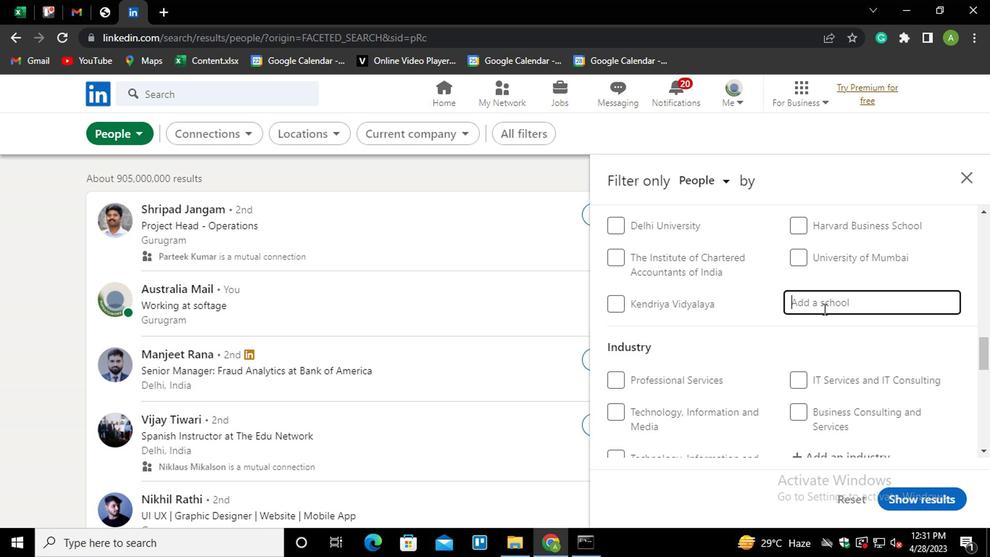 
Action: Key pressed <Key.shift>DS<Key.backspace>AV<Key.space>UN<Key.down><Key.enter>
Screenshot: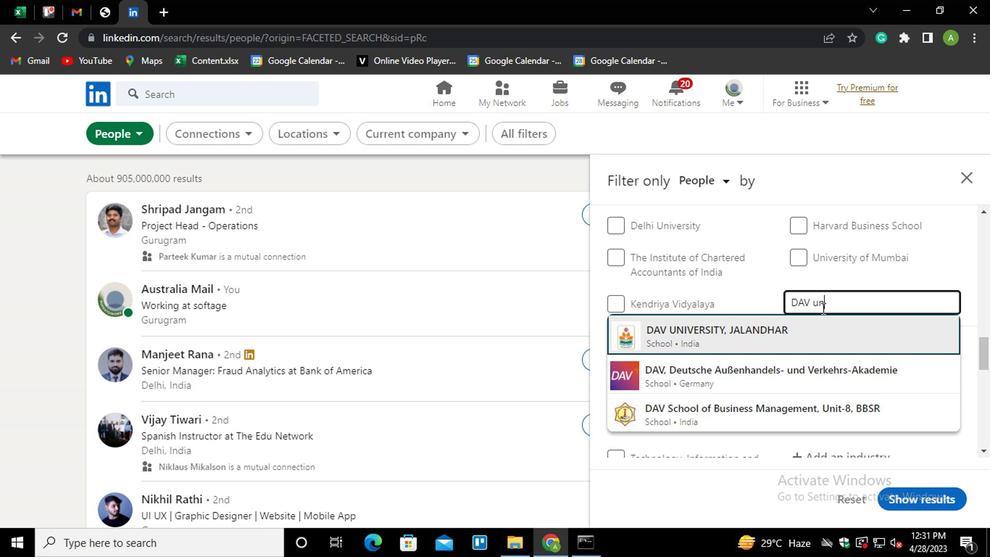 
Action: Mouse scrolled (820, 302) with delta (0, -1)
Screenshot: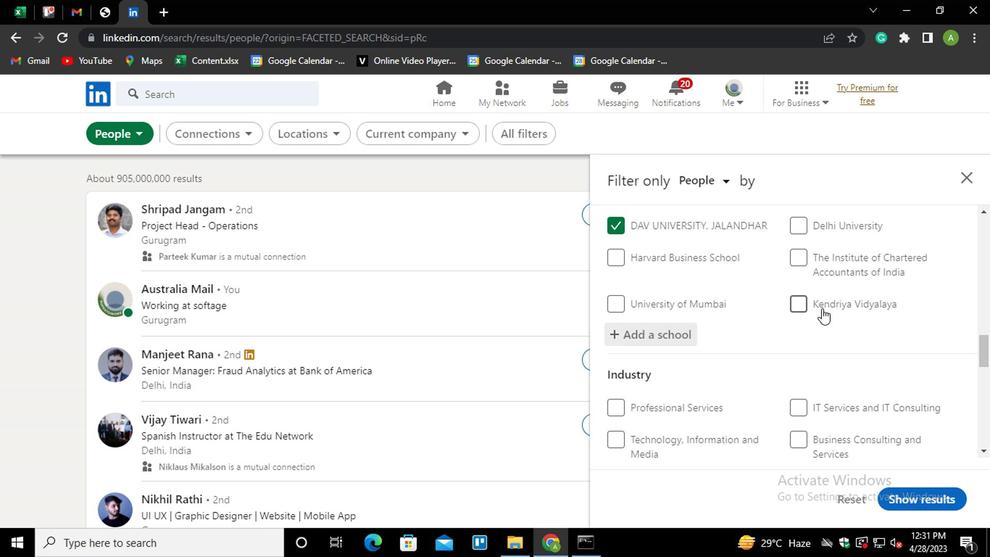 
Action: Mouse scrolled (820, 302) with delta (0, -1)
Screenshot: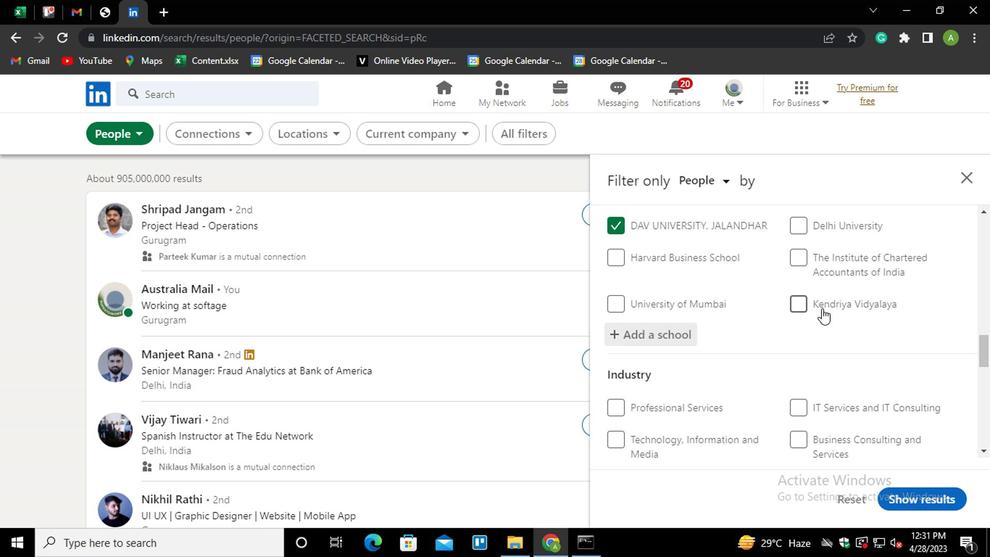 
Action: Mouse moved to (814, 333)
Screenshot: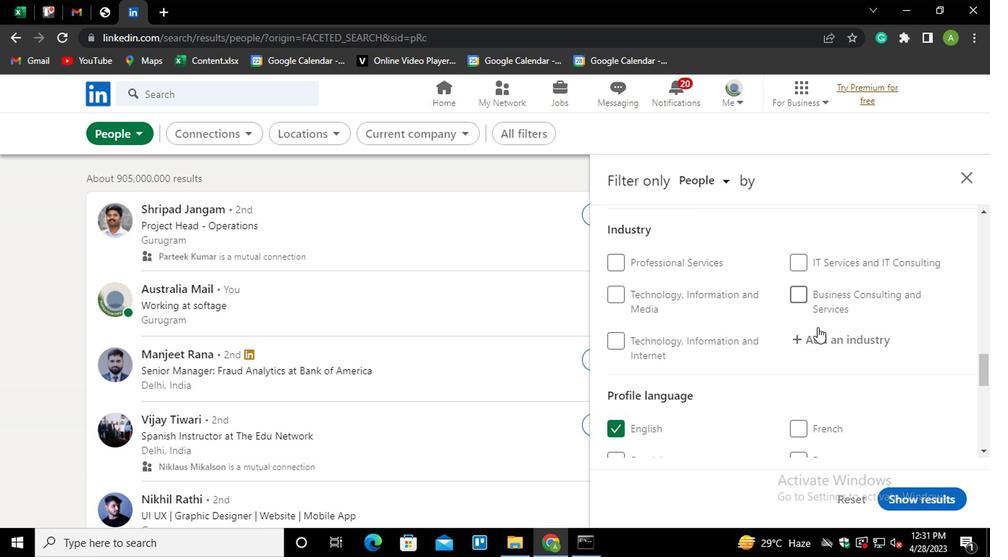 
Action: Mouse pressed left at (814, 333)
Screenshot: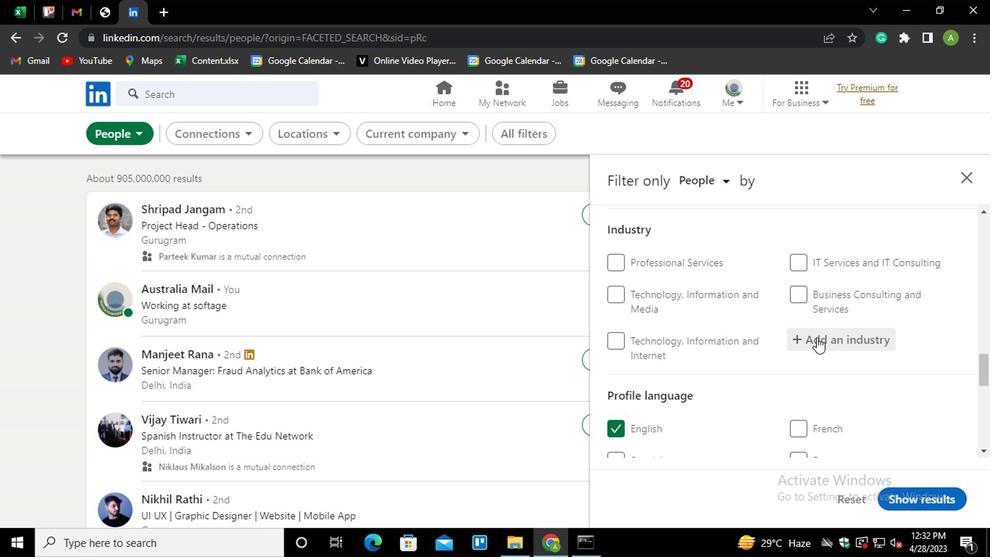
Action: Mouse moved to (824, 338)
Screenshot: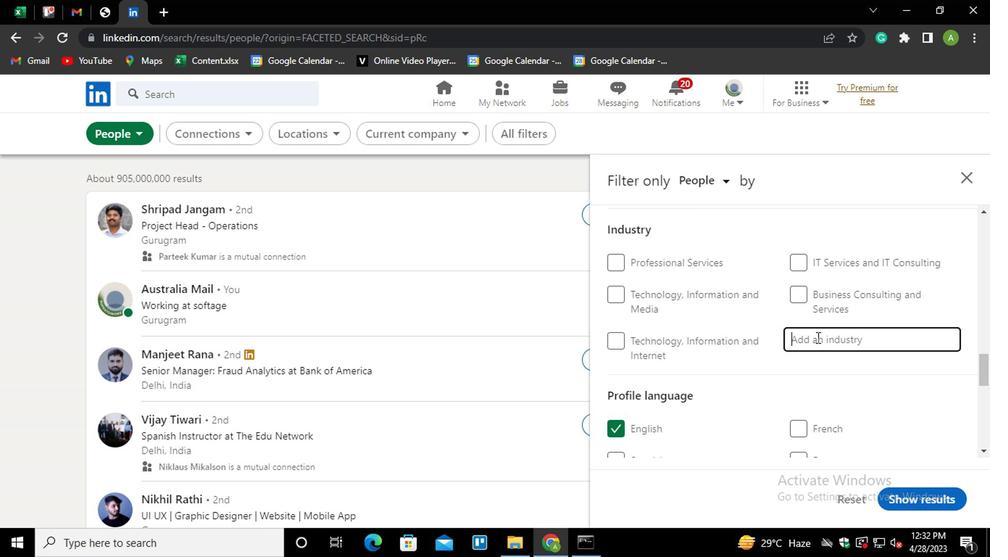 
Action: Mouse pressed left at (824, 338)
Screenshot: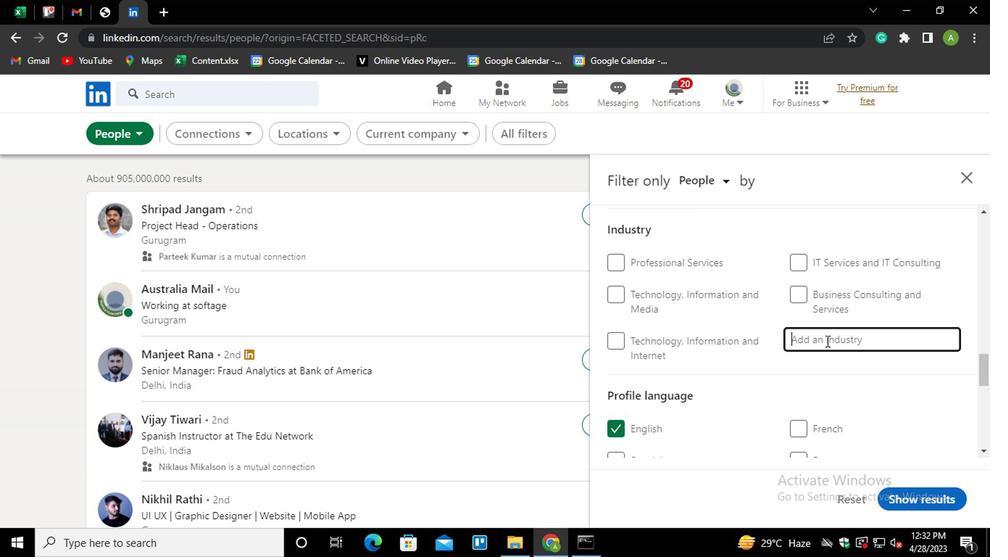 
Action: Key pressed <Key.shift>MARKETIN<Key.down><Key.enter>
Screenshot: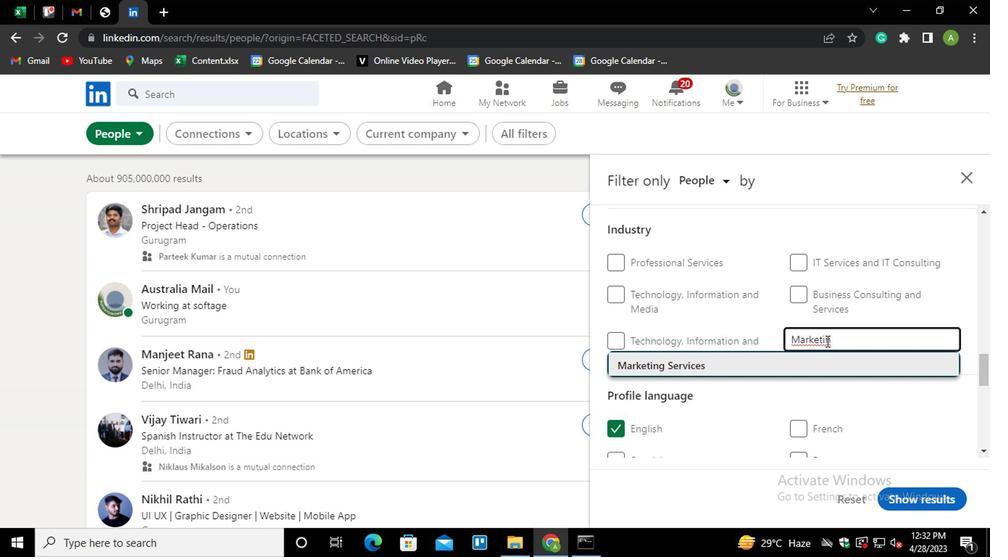 
Action: Mouse scrolled (824, 337) with delta (0, -1)
Screenshot: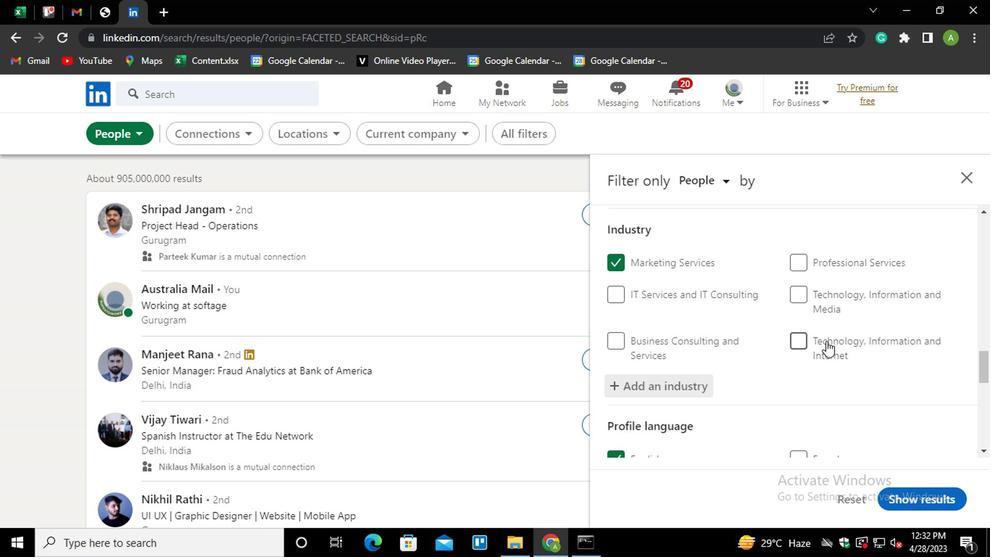 
Action: Mouse scrolled (824, 337) with delta (0, -1)
Screenshot: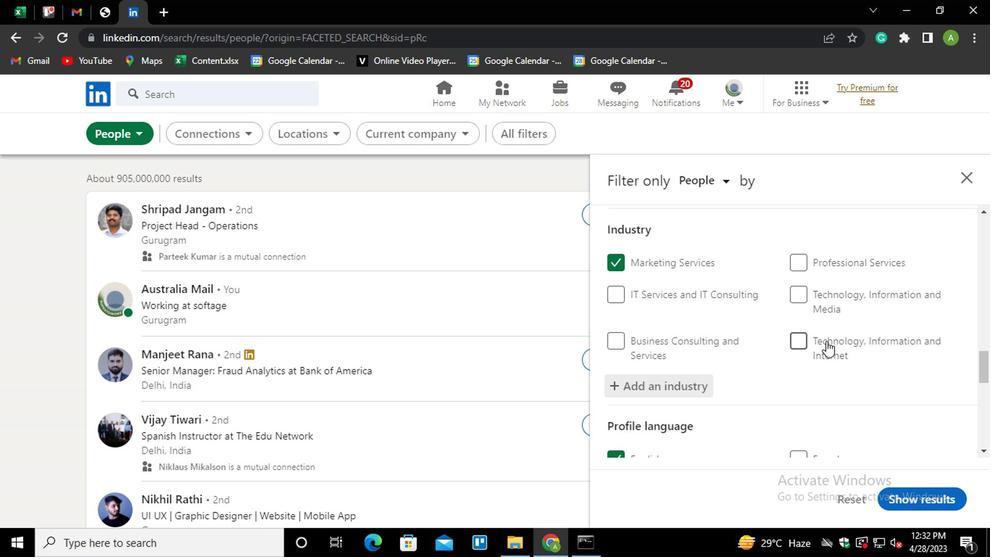 
Action: Mouse scrolled (824, 337) with delta (0, -1)
Screenshot: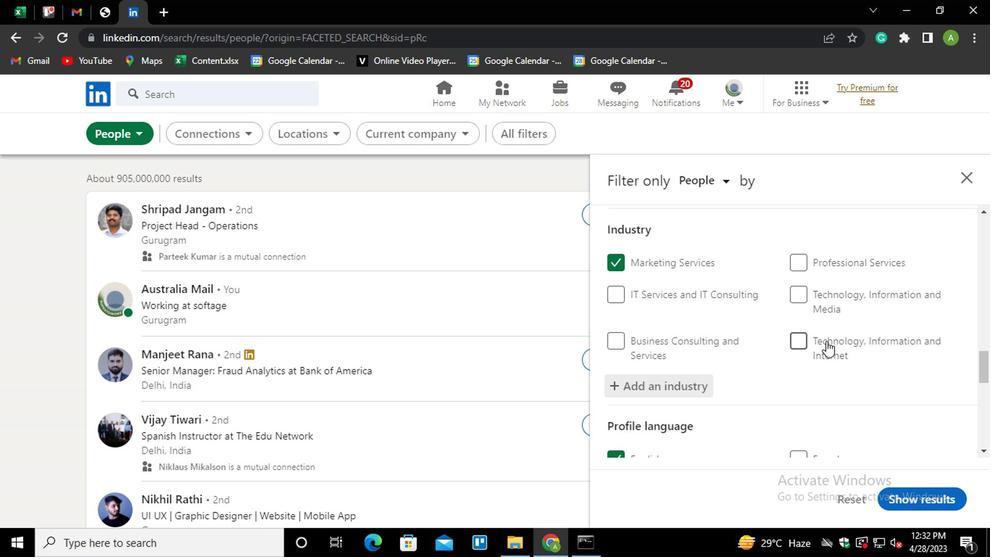 
Action: Mouse scrolled (824, 337) with delta (0, -1)
Screenshot: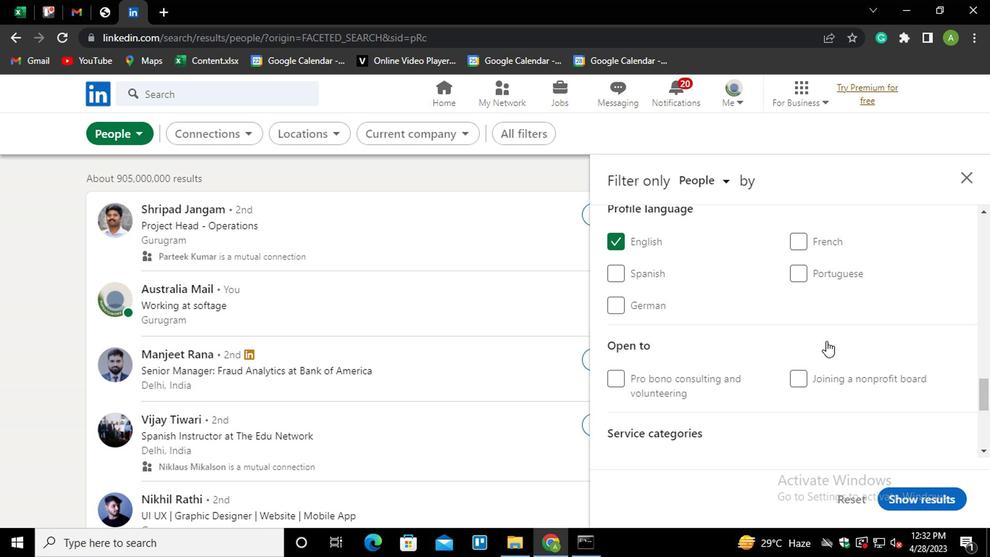 
Action: Mouse scrolled (824, 337) with delta (0, -1)
Screenshot: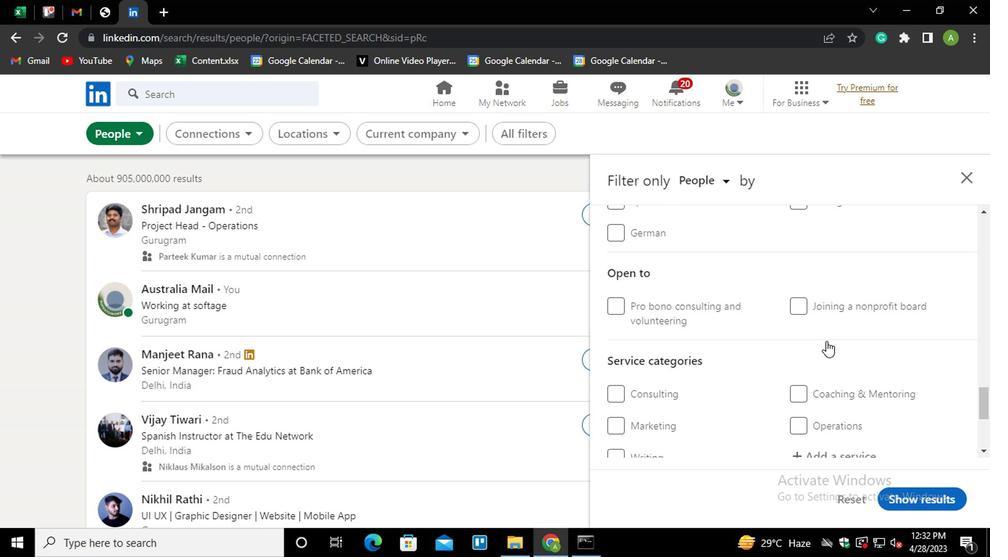 
Action: Mouse scrolled (824, 337) with delta (0, -1)
Screenshot: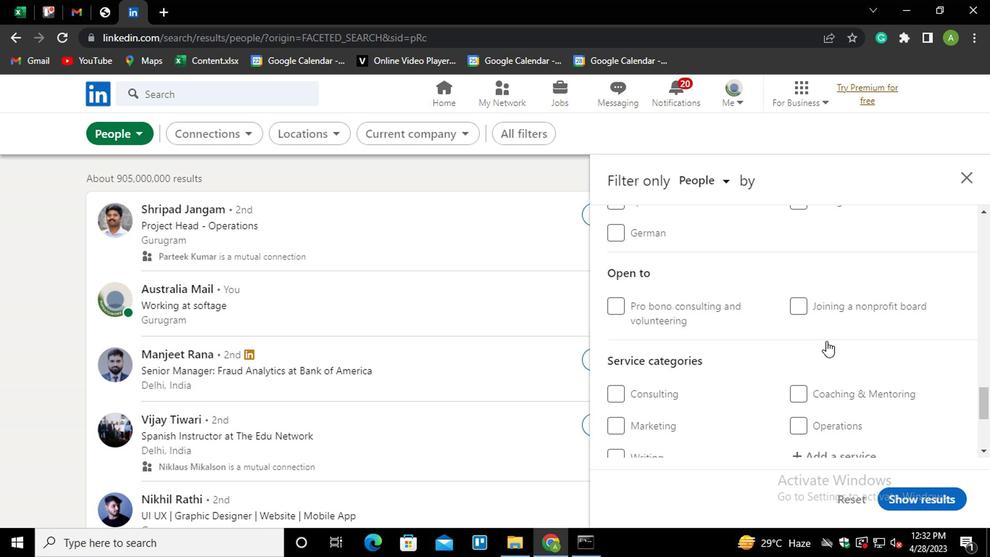 
Action: Mouse moved to (816, 314)
Screenshot: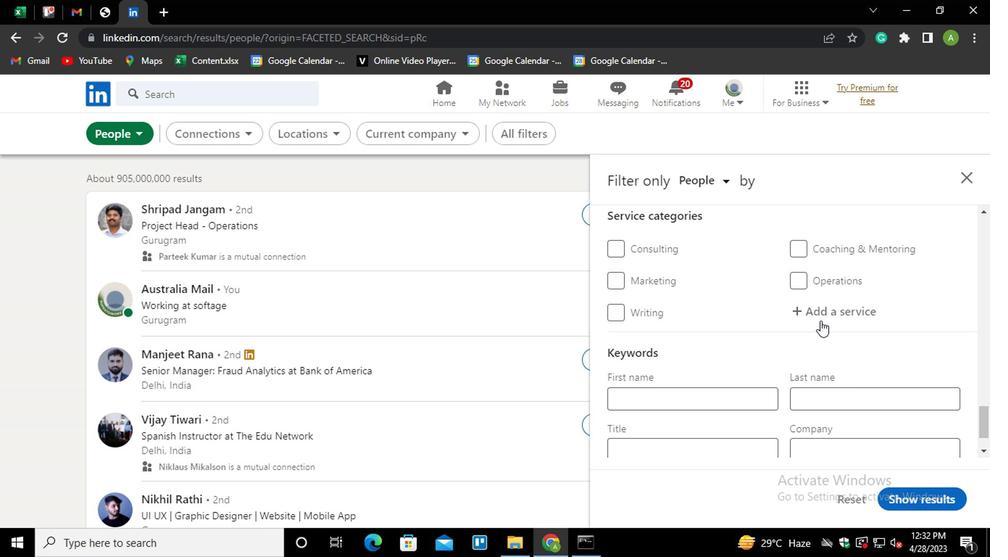 
Action: Mouse pressed left at (816, 314)
Screenshot: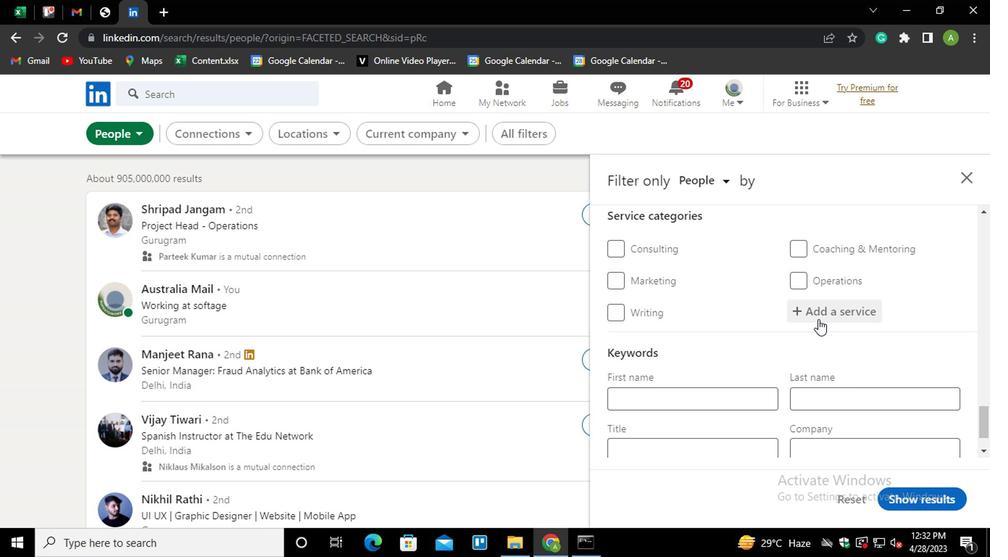 
Action: Mouse moved to (827, 304)
Screenshot: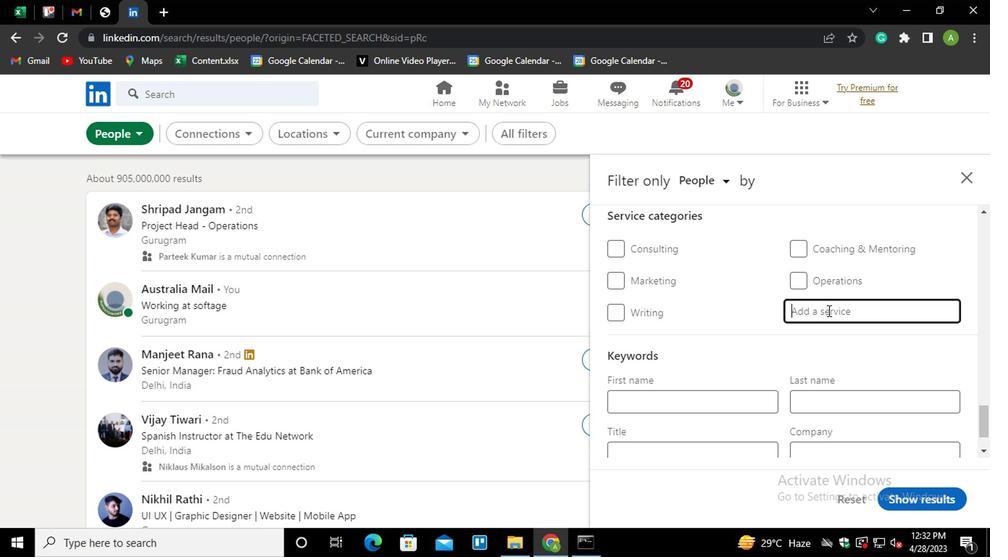 
Action: Mouse pressed left at (827, 304)
Screenshot: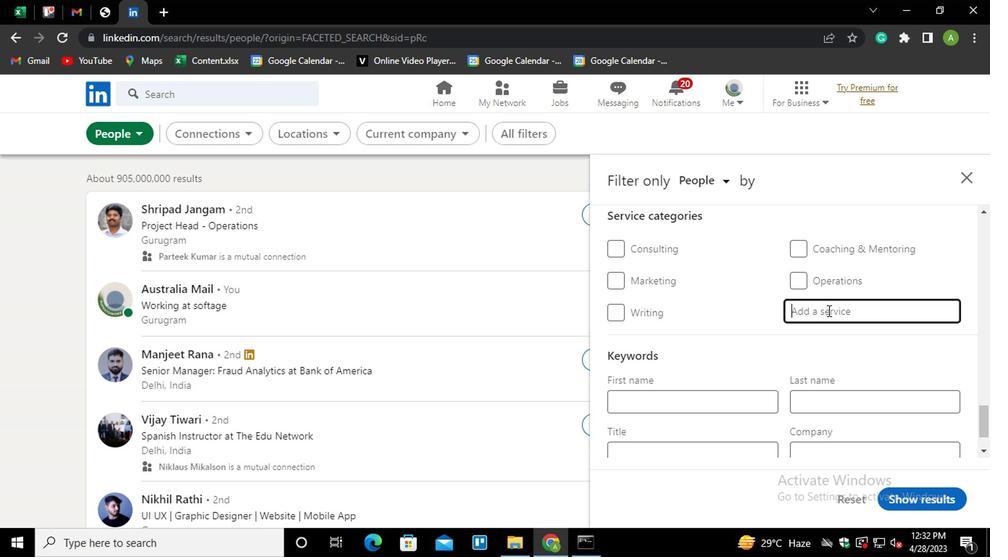 
Action: Key pressed <Key.shift>ACCOUNTIN<Key.down><Key.enter>
Screenshot: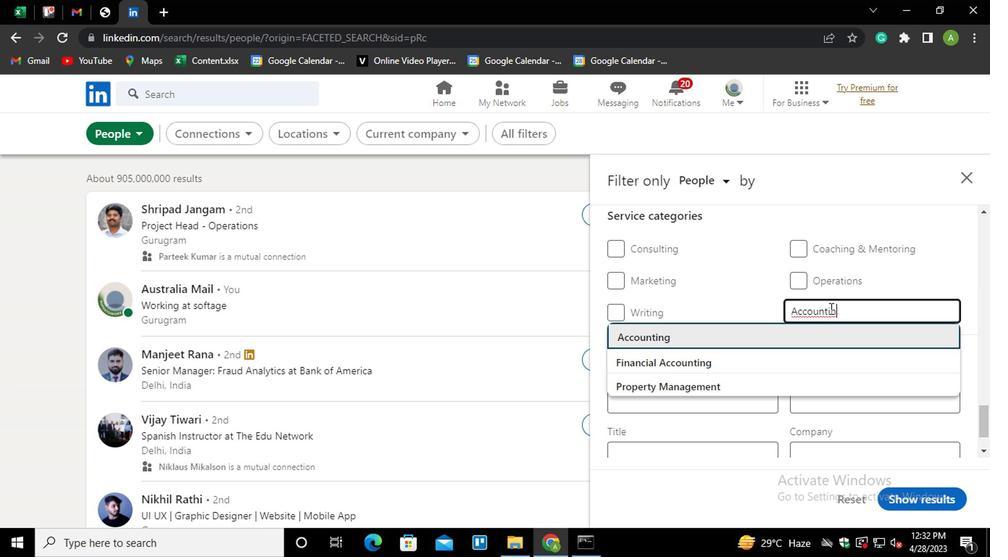 
Action: Mouse scrolled (827, 302) with delta (0, -1)
Screenshot: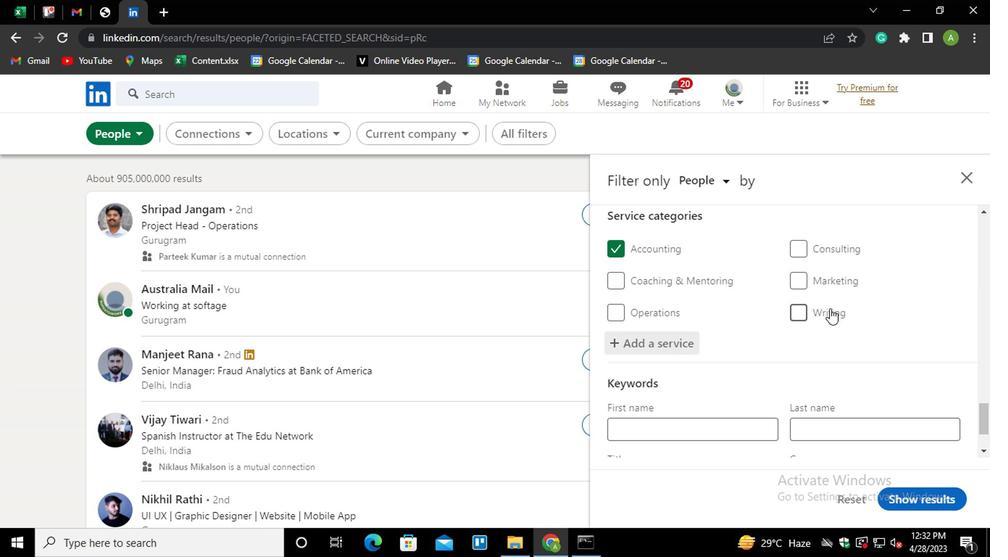 
Action: Mouse scrolled (827, 302) with delta (0, -1)
Screenshot: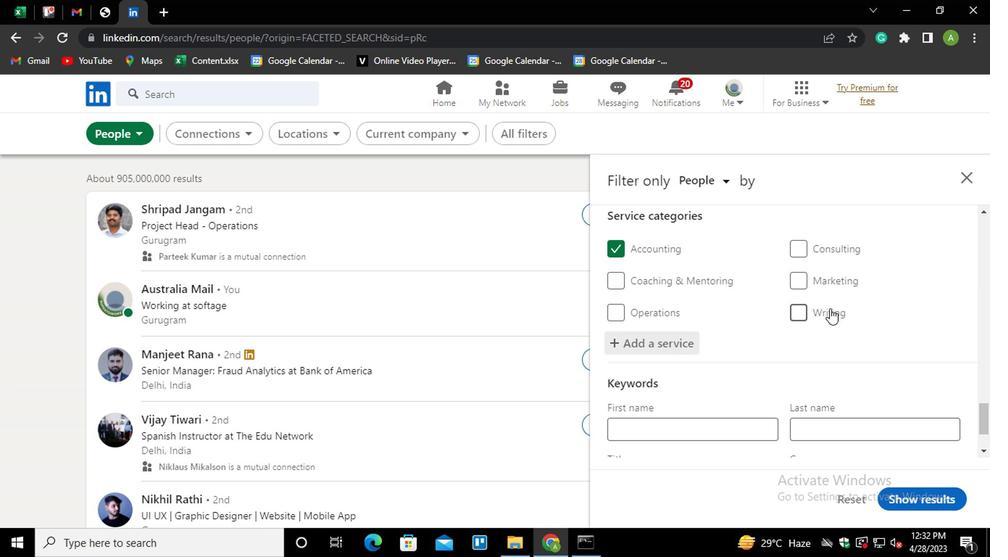 
Action: Mouse scrolled (827, 302) with delta (0, -1)
Screenshot: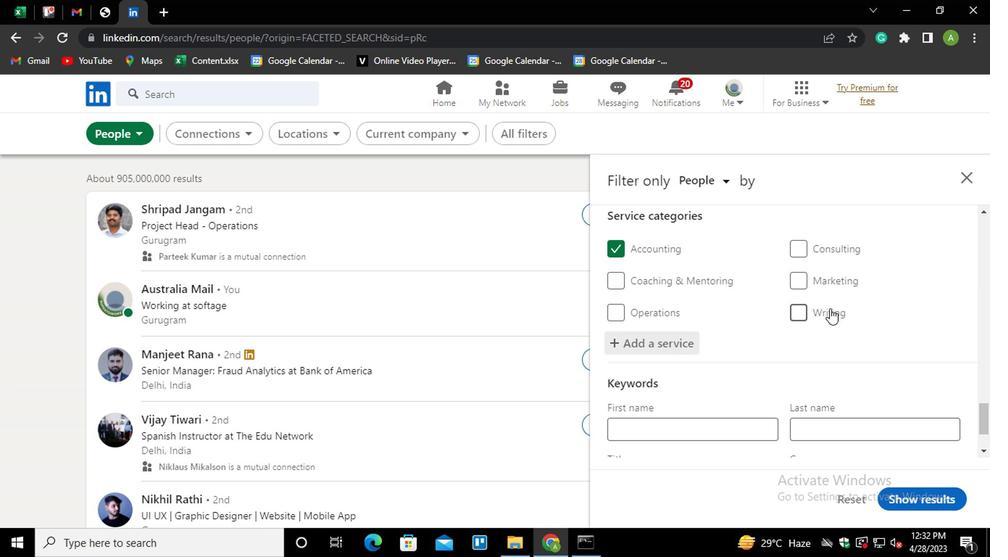 
Action: Mouse moved to (687, 395)
Screenshot: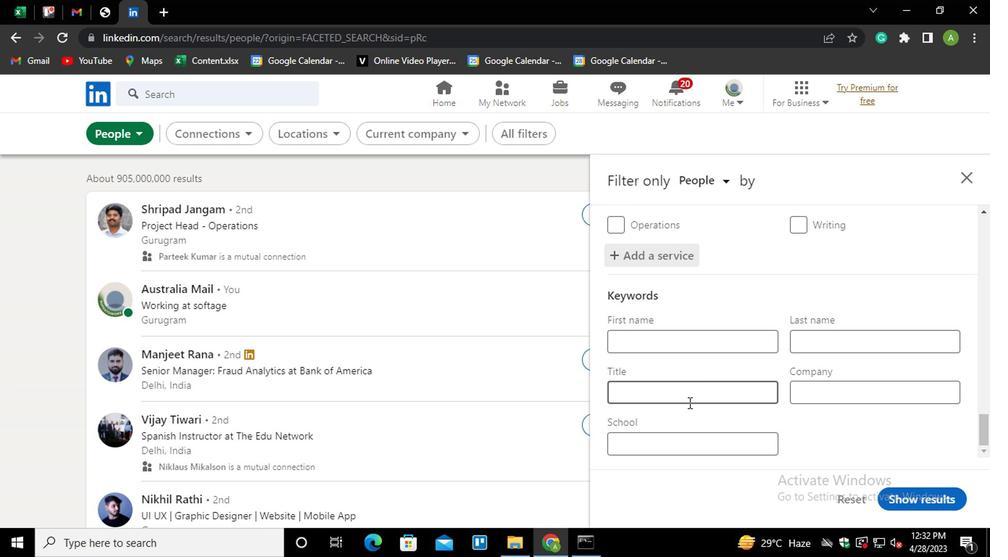 
Action: Mouse pressed left at (687, 395)
Screenshot: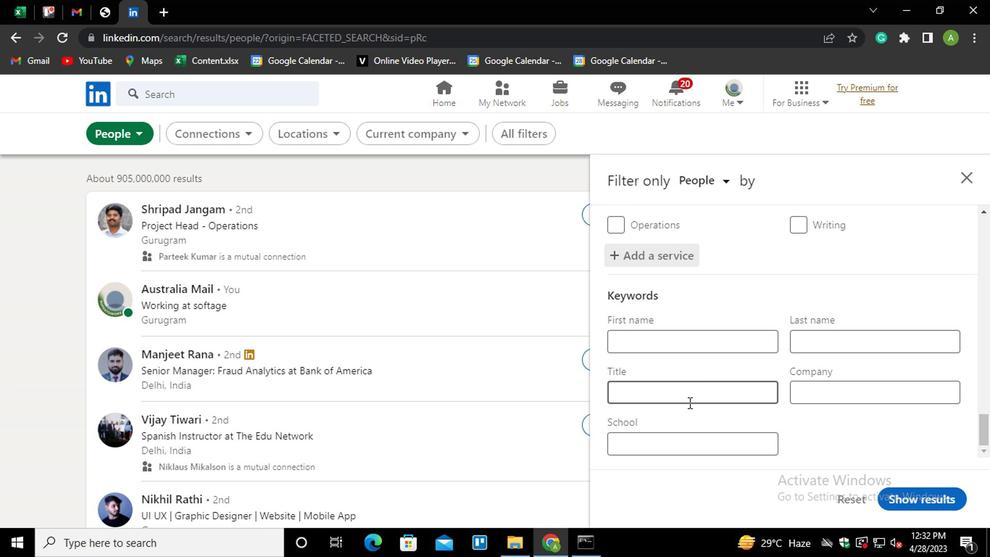 
Action: Key pressed <Key.shift>
Screenshot: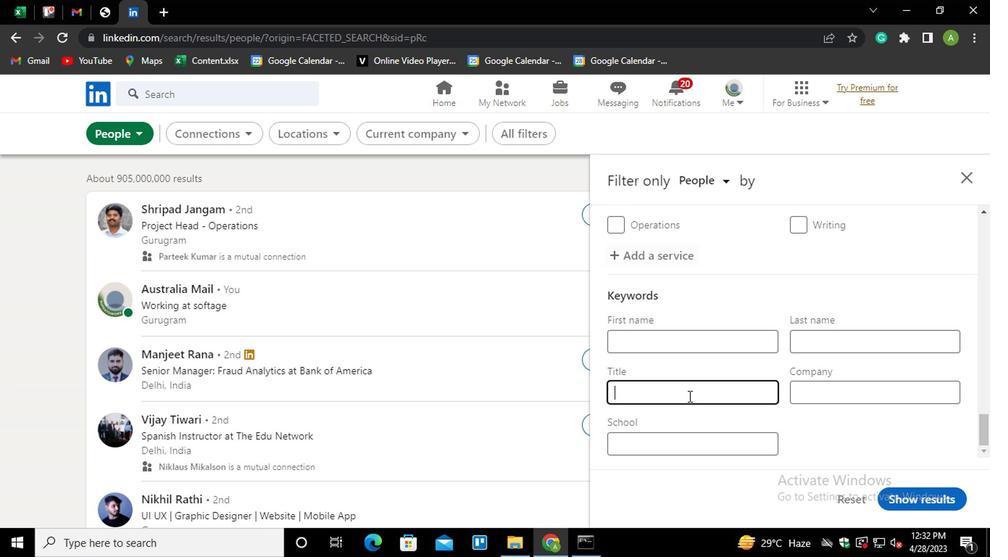 
Action: Mouse moved to (687, 395)
Screenshot: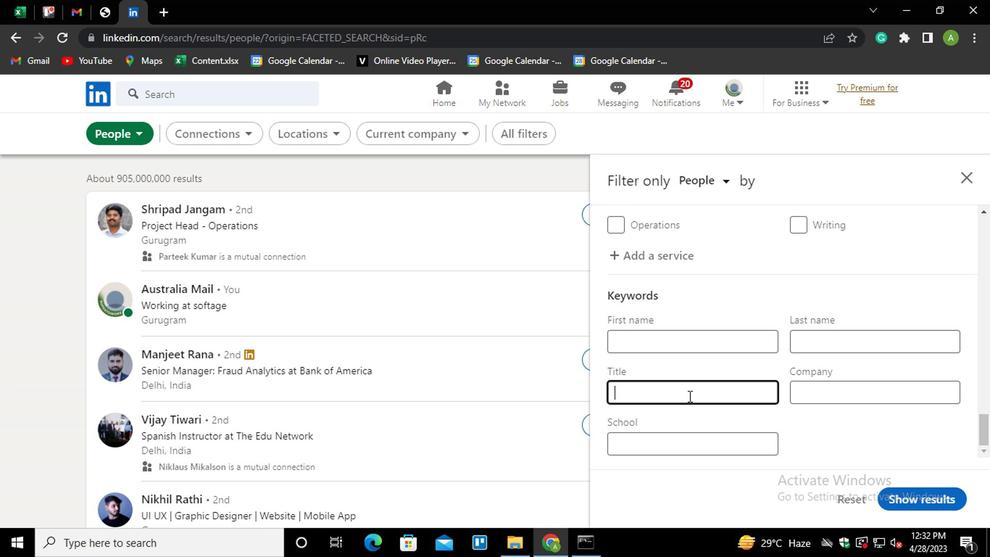 
Action: Key pressed ENGINEER
Screenshot: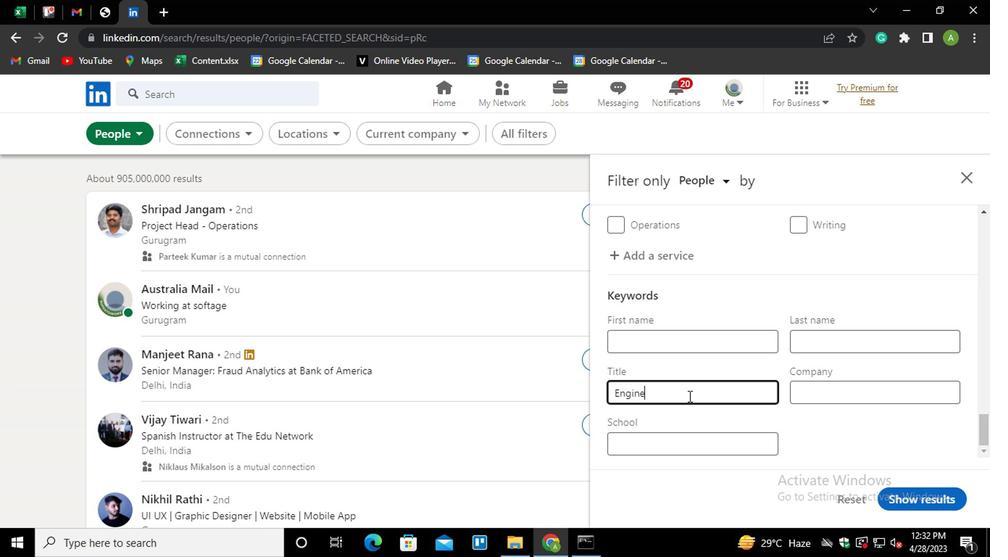 
Action: Mouse moved to (805, 421)
Screenshot: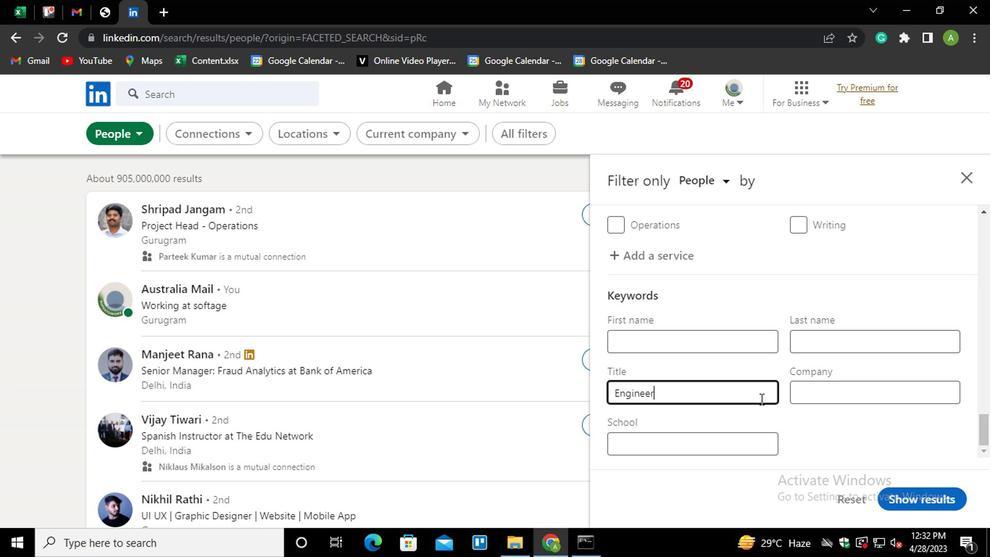 
Action: Mouse pressed left at (805, 421)
Screenshot: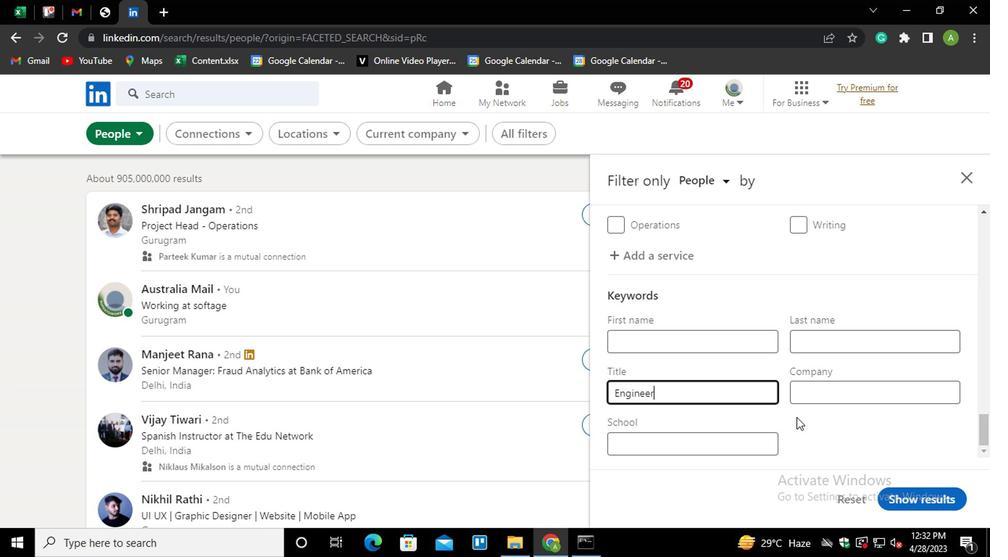 
Action: Mouse moved to (908, 492)
Screenshot: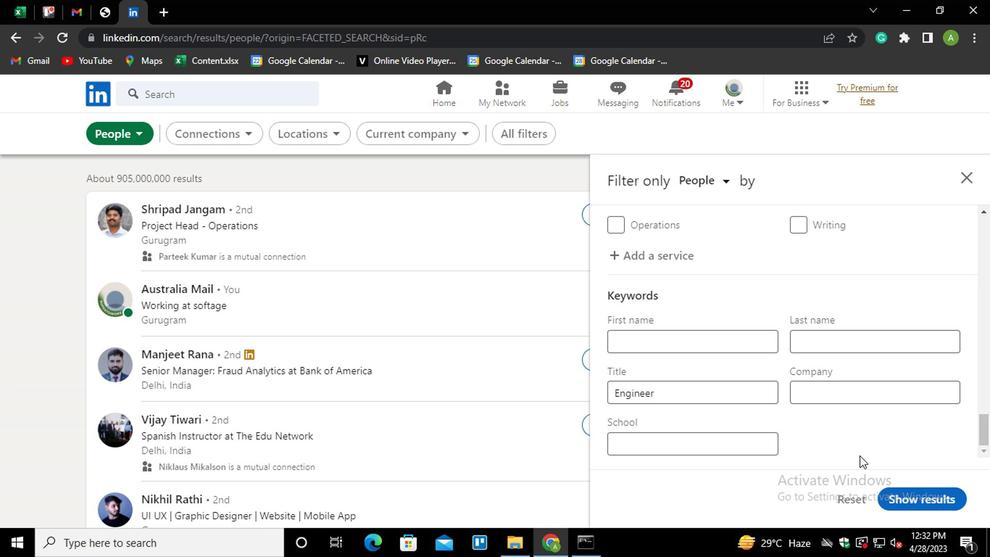 
Action: Mouse pressed left at (908, 492)
Screenshot: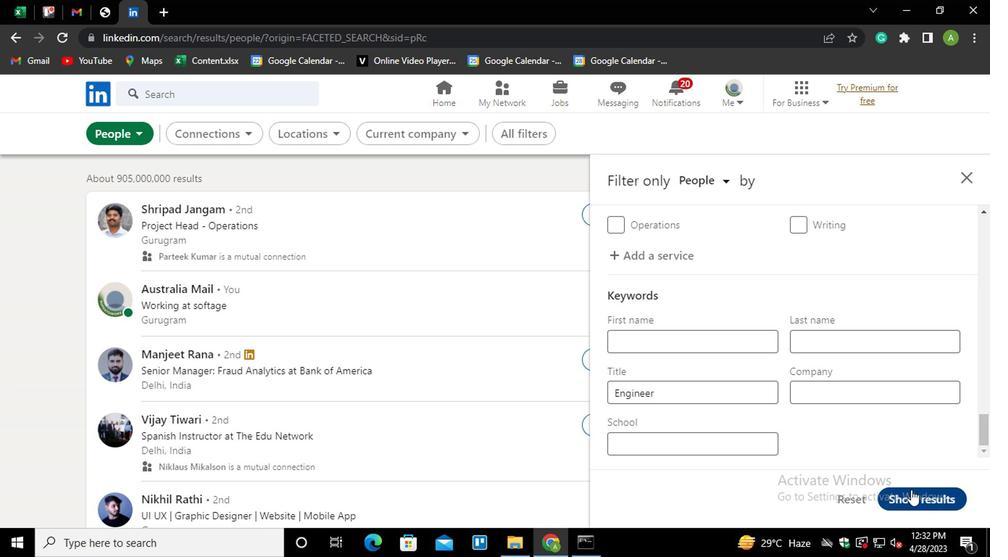 
